Task: For heading Arial with bold.  font size for heading22,  'Change the font style of data to'Arial Narrow.  and font size to 14,  Change the alignment of both headline & data to Align middle.  In the sheet  Expense Tracking Toolbook
Action: Mouse moved to (117, 110)
Screenshot: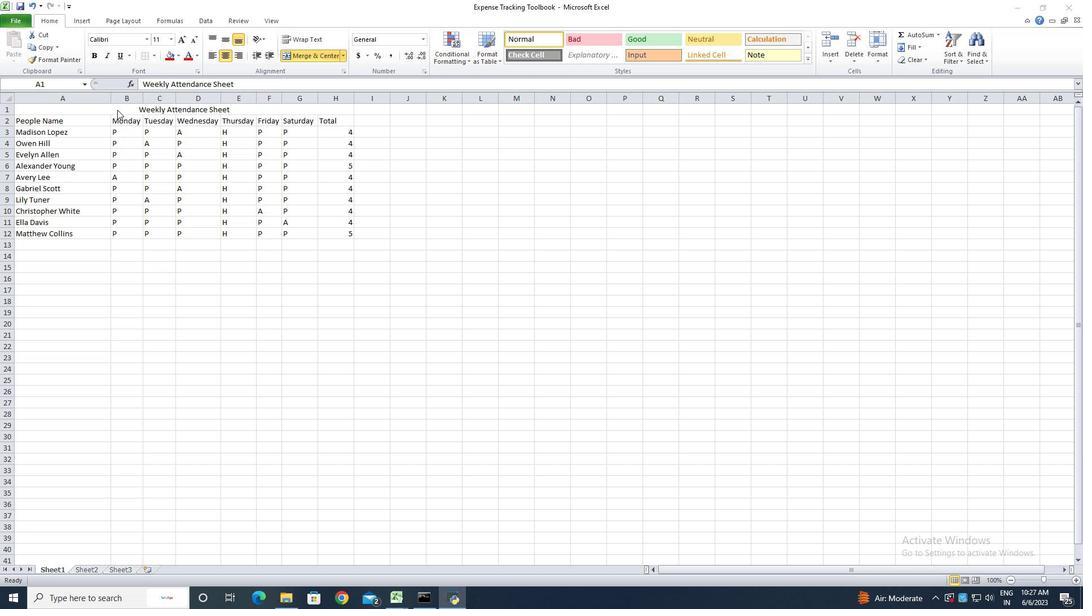 
Action: Mouse pressed left at (117, 110)
Screenshot: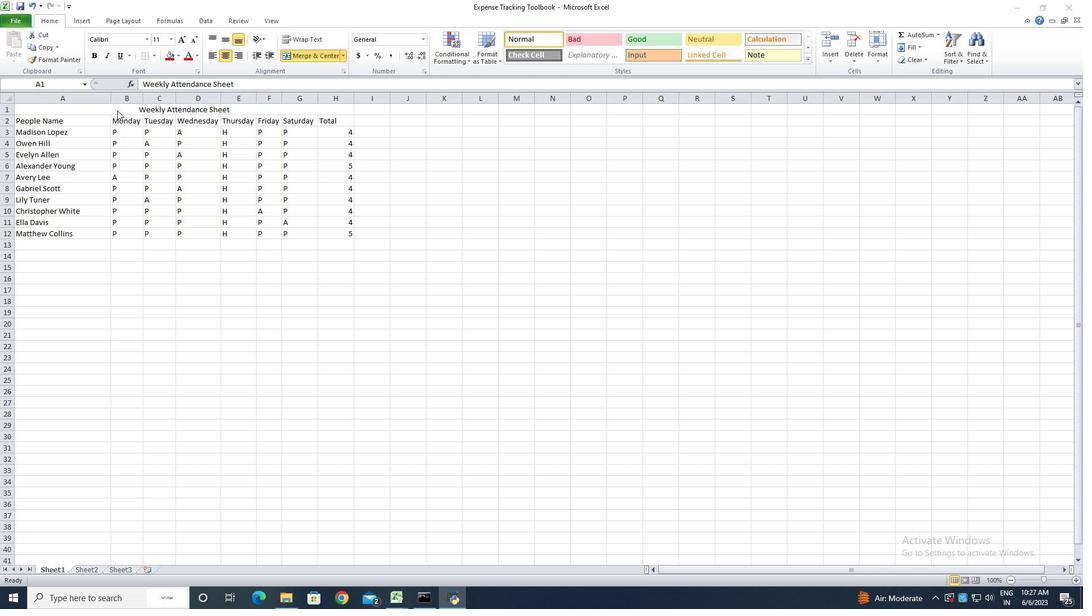 
Action: Mouse moved to (147, 36)
Screenshot: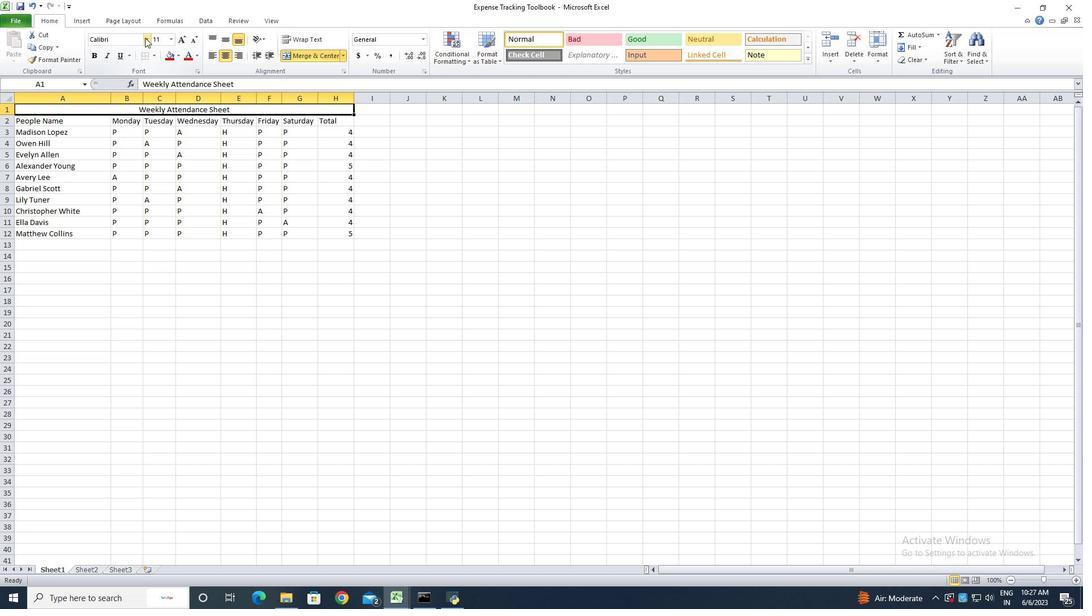 
Action: Mouse pressed left at (147, 36)
Screenshot: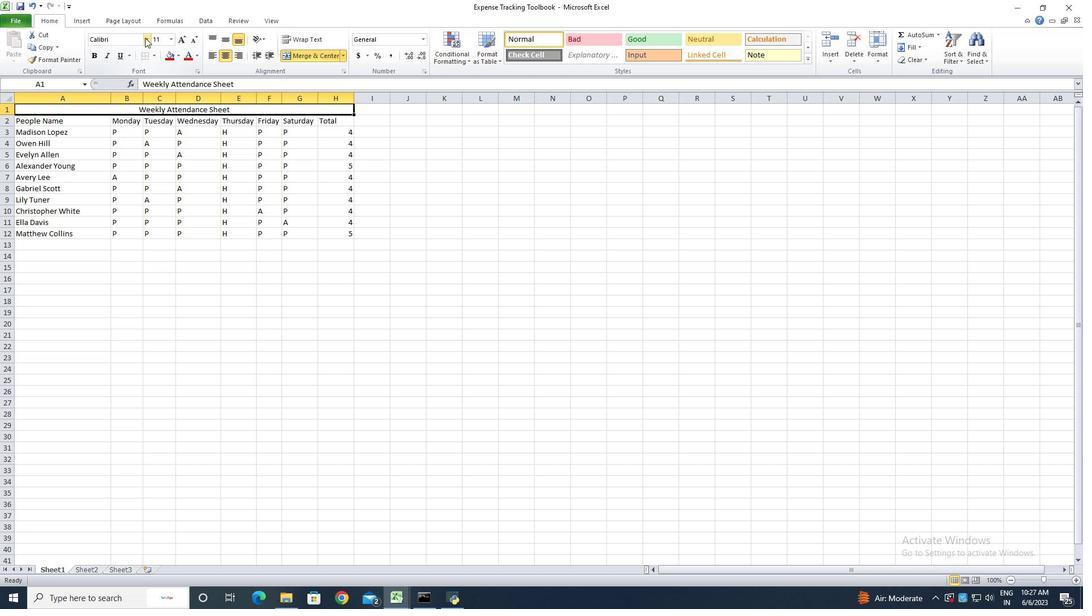 
Action: Mouse moved to (125, 128)
Screenshot: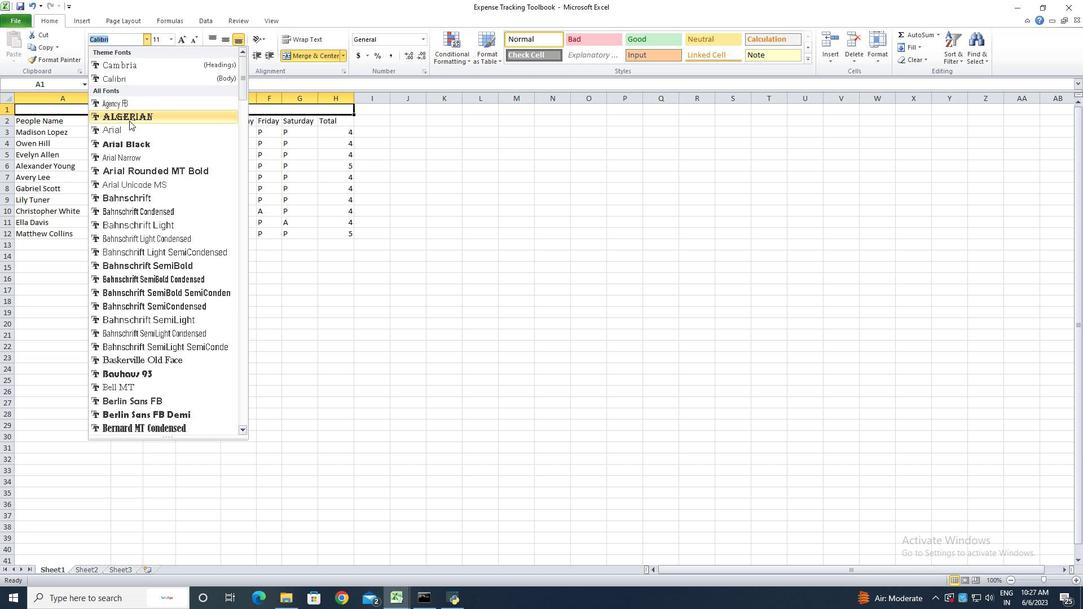 
Action: Mouse pressed left at (125, 128)
Screenshot: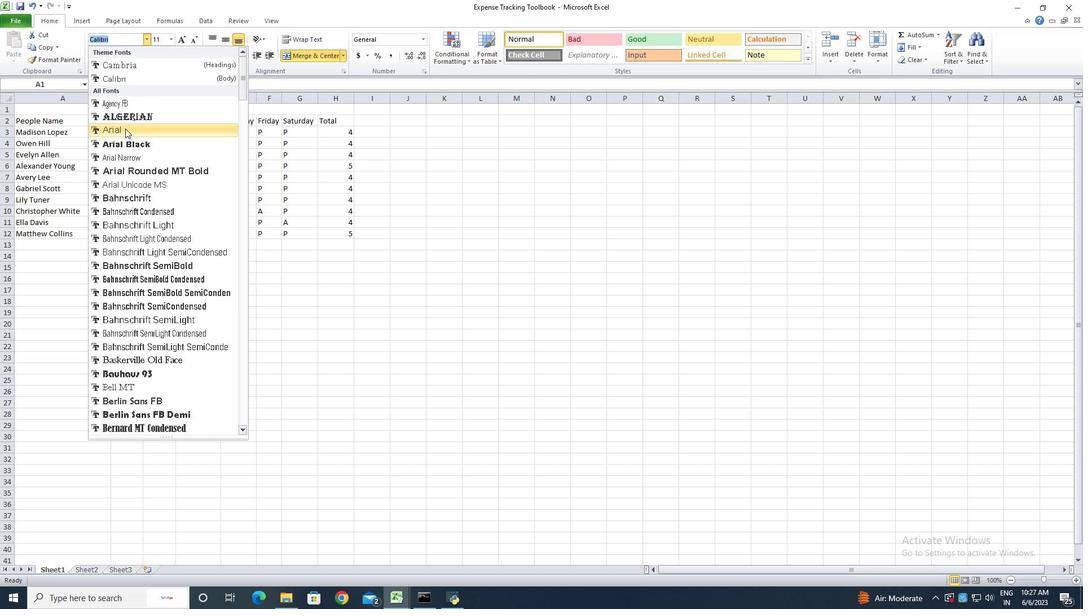 
Action: Mouse moved to (97, 57)
Screenshot: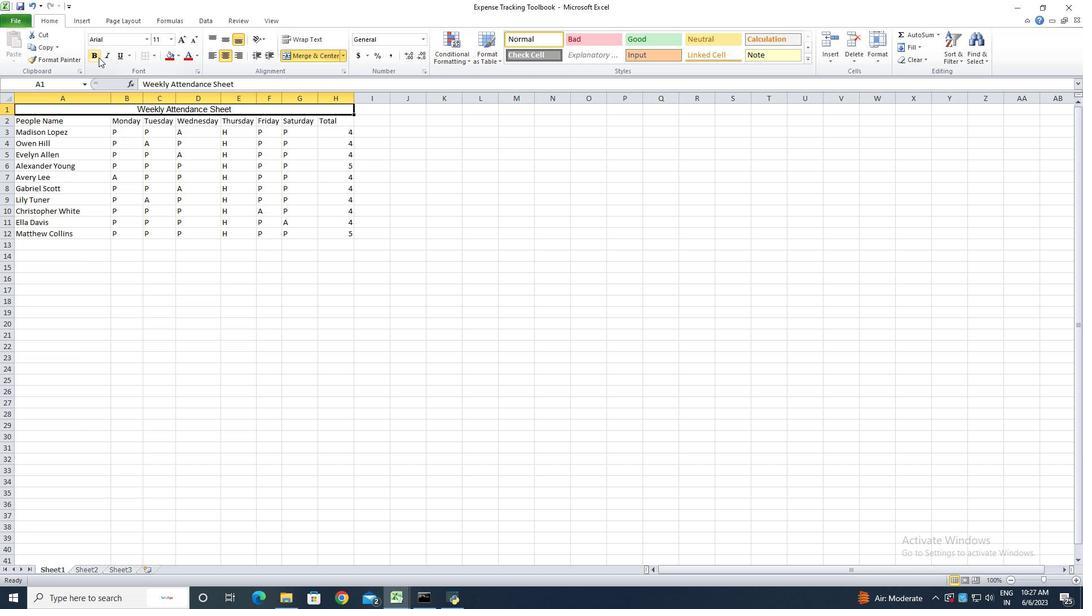 
Action: Mouse pressed left at (97, 57)
Screenshot: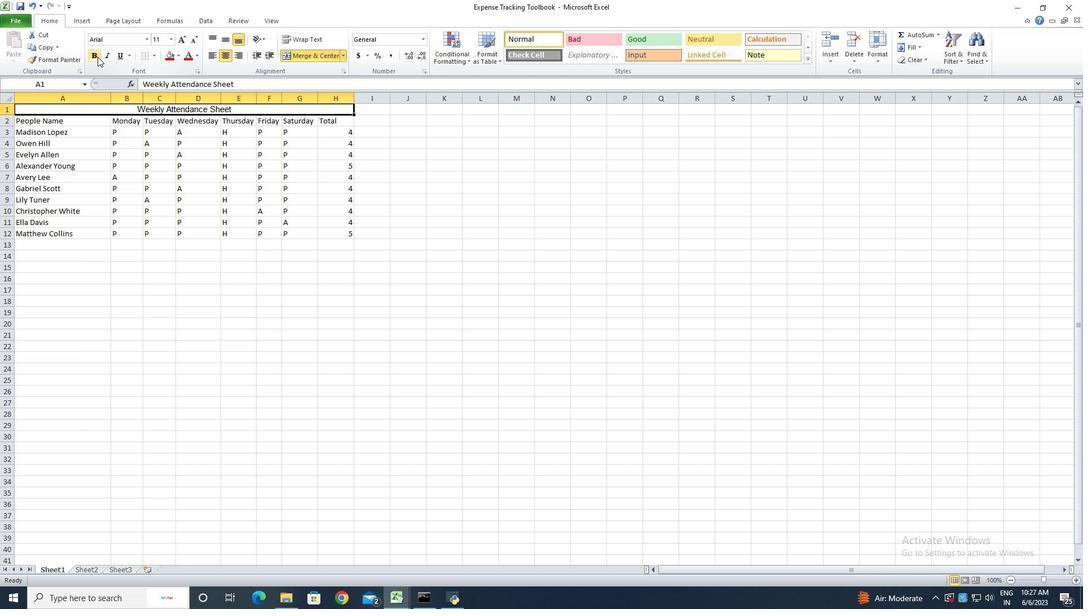 
Action: Mouse moved to (184, 37)
Screenshot: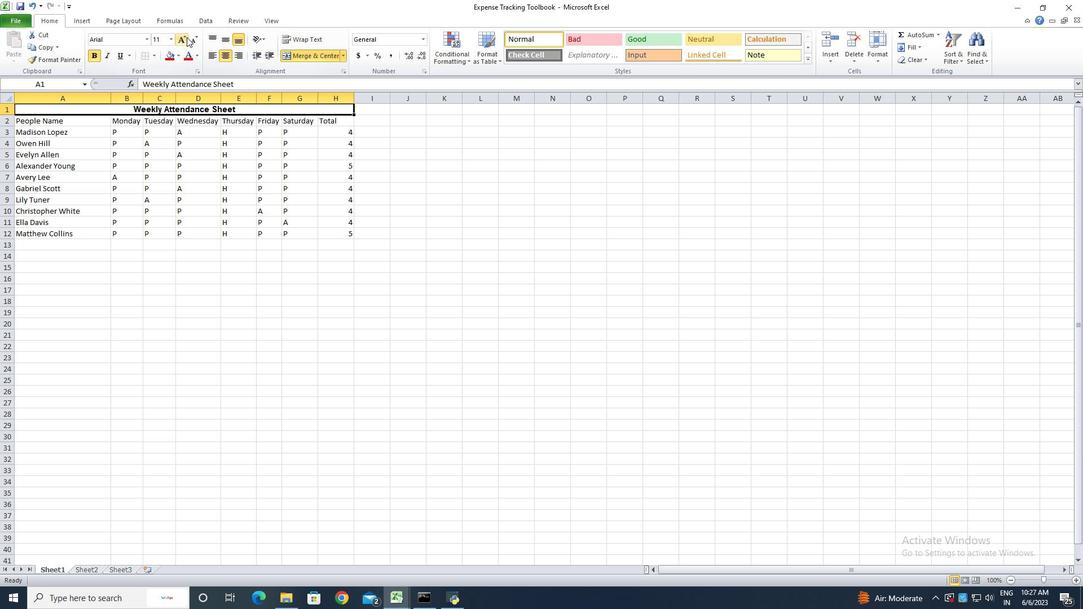 
Action: Mouse pressed left at (184, 37)
Screenshot: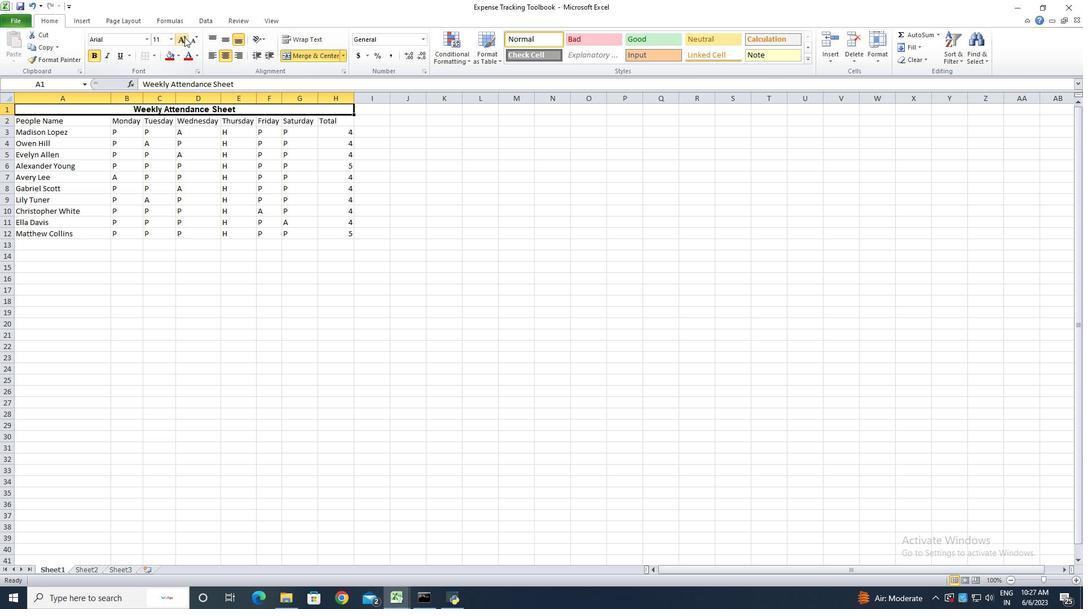 
Action: Mouse pressed left at (184, 37)
Screenshot: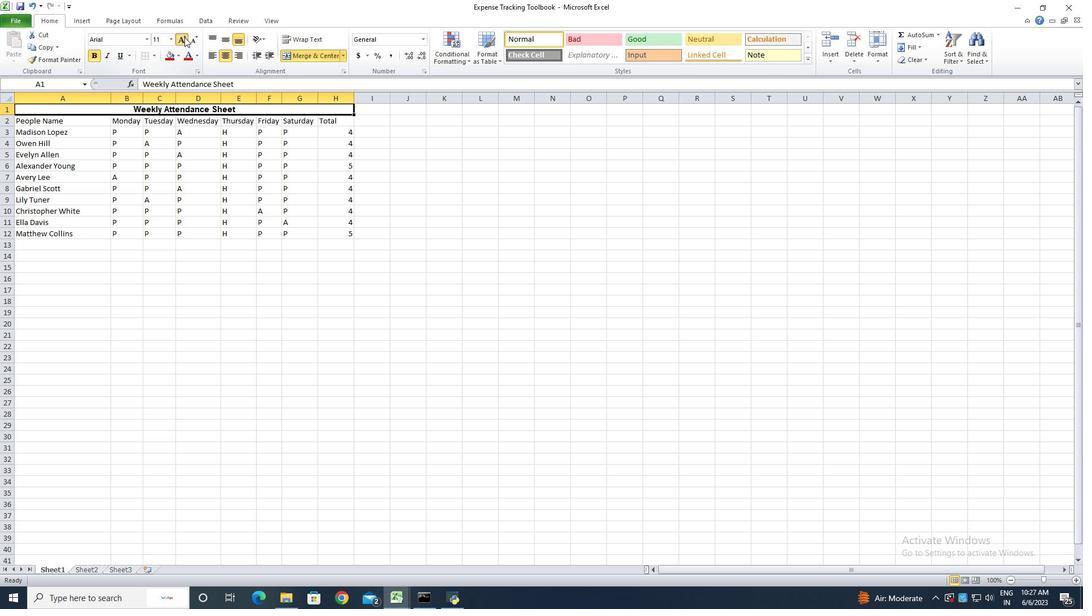 
Action: Mouse pressed left at (184, 37)
Screenshot: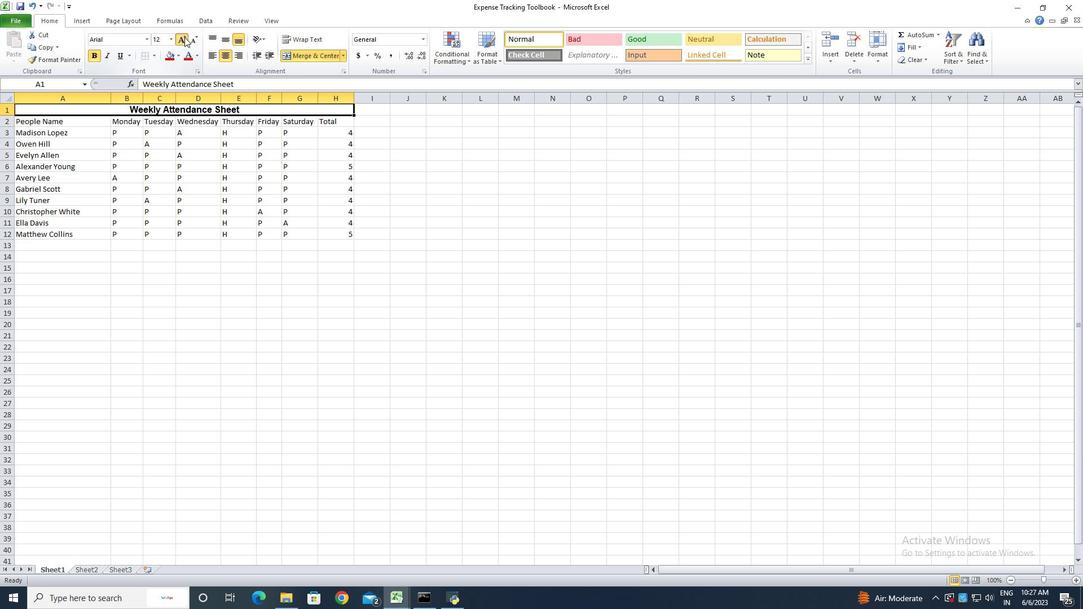 
Action: Mouse pressed left at (184, 37)
Screenshot: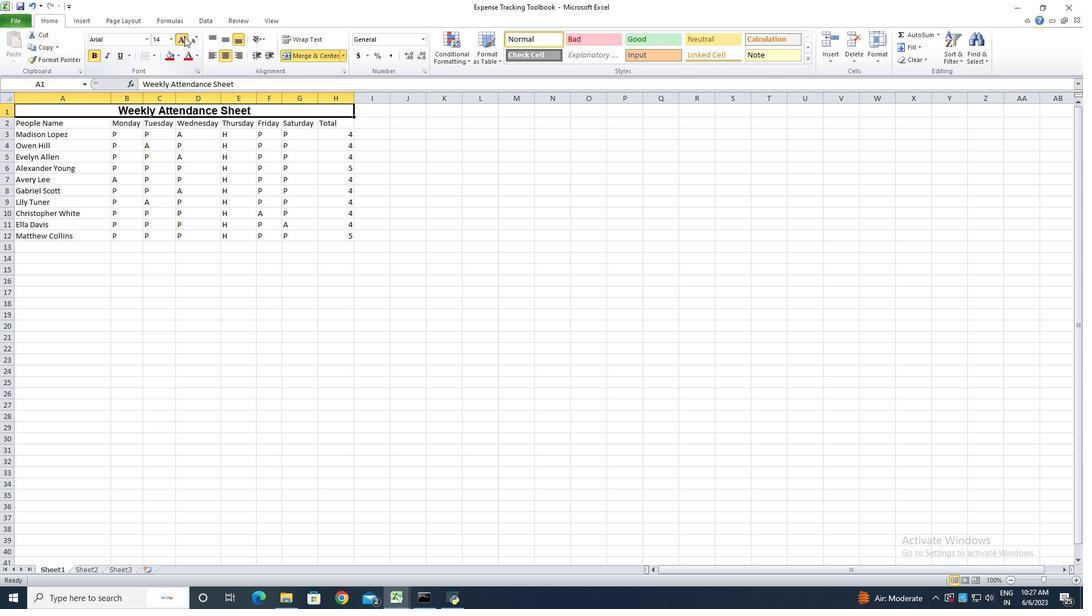 
Action: Mouse pressed left at (184, 37)
Screenshot: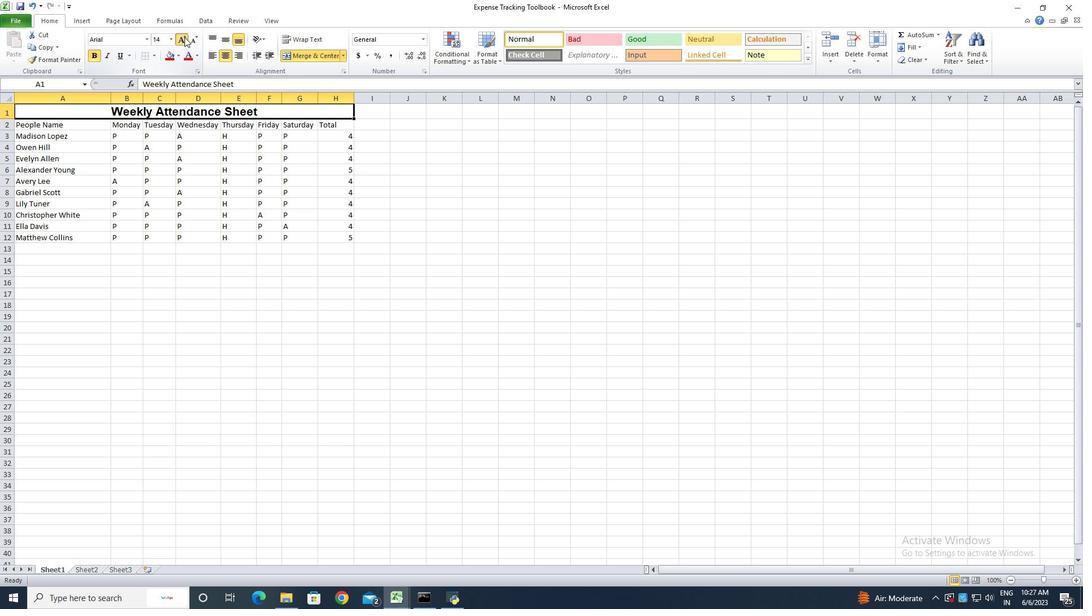 
Action: Mouse pressed left at (184, 37)
Screenshot: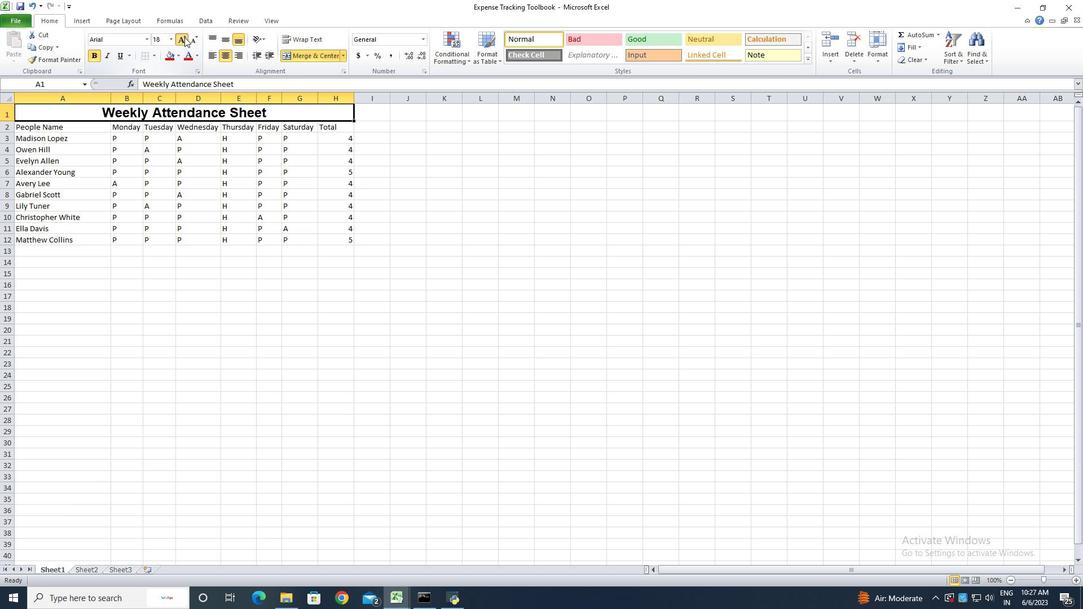 
Action: Mouse pressed left at (184, 37)
Screenshot: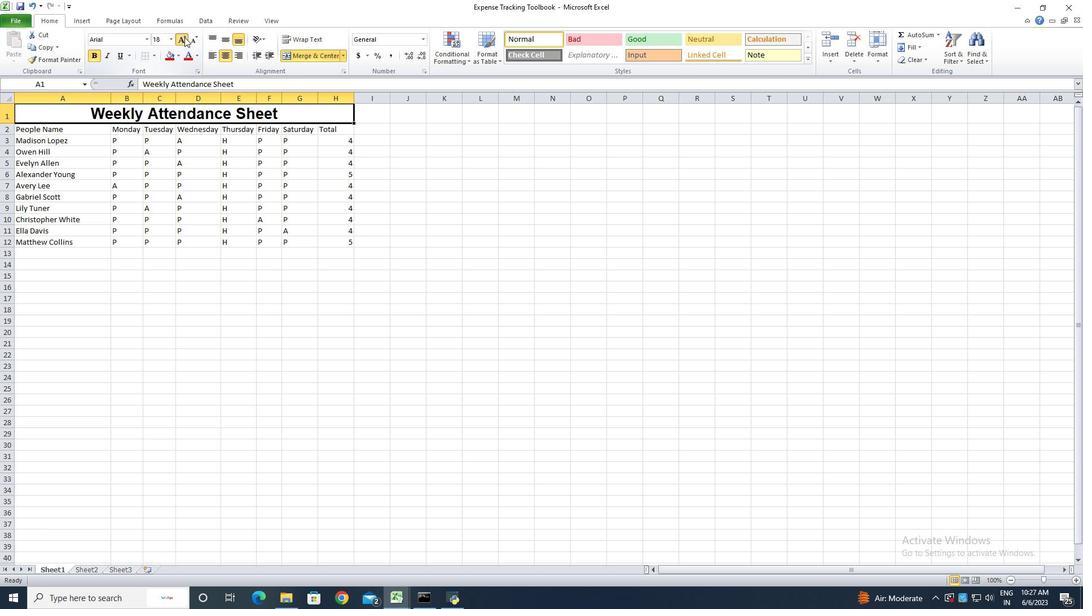 
Action: Mouse moved to (195, 39)
Screenshot: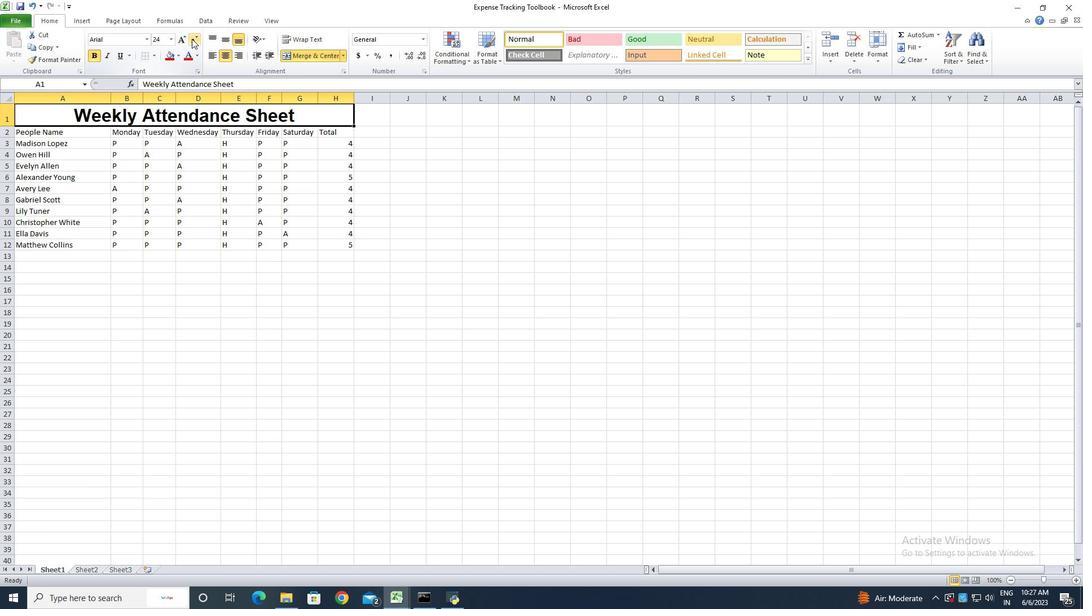 
Action: Mouse pressed left at (195, 39)
Screenshot: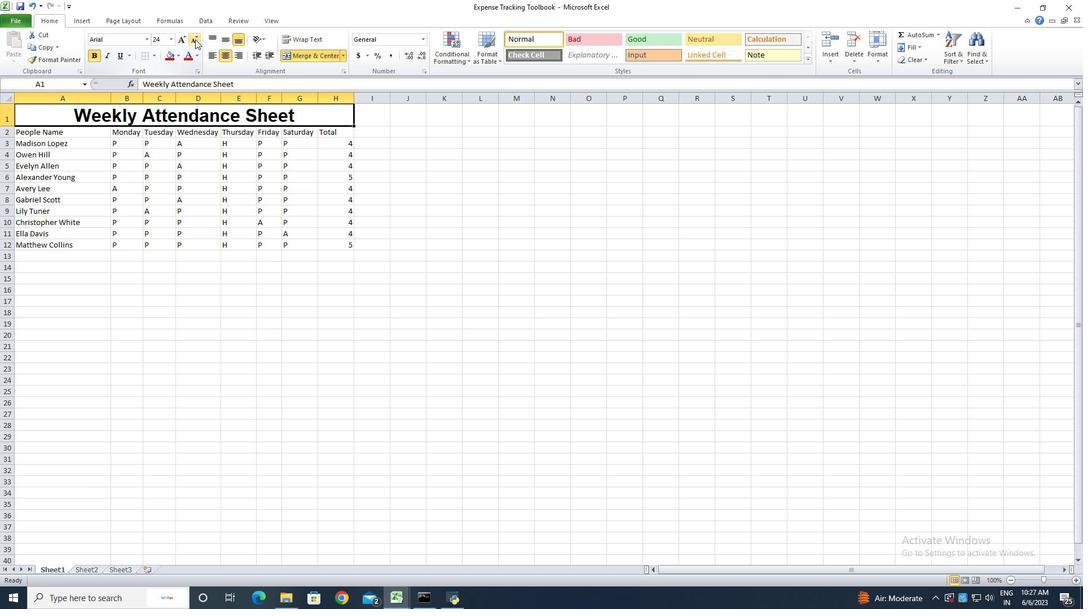 
Action: Mouse moved to (46, 129)
Screenshot: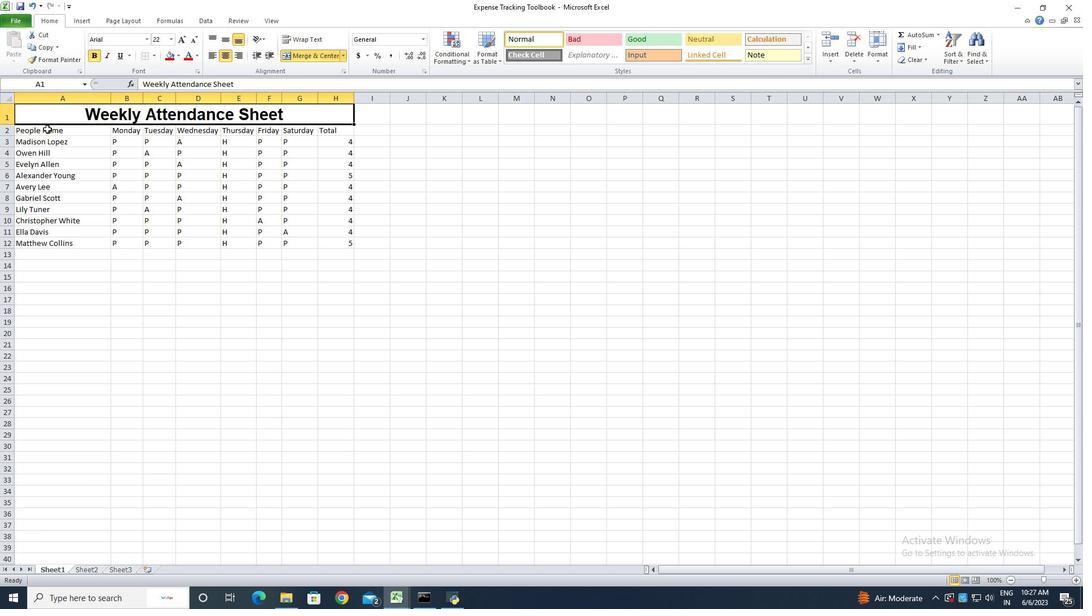 
Action: Mouse pressed left at (46, 129)
Screenshot: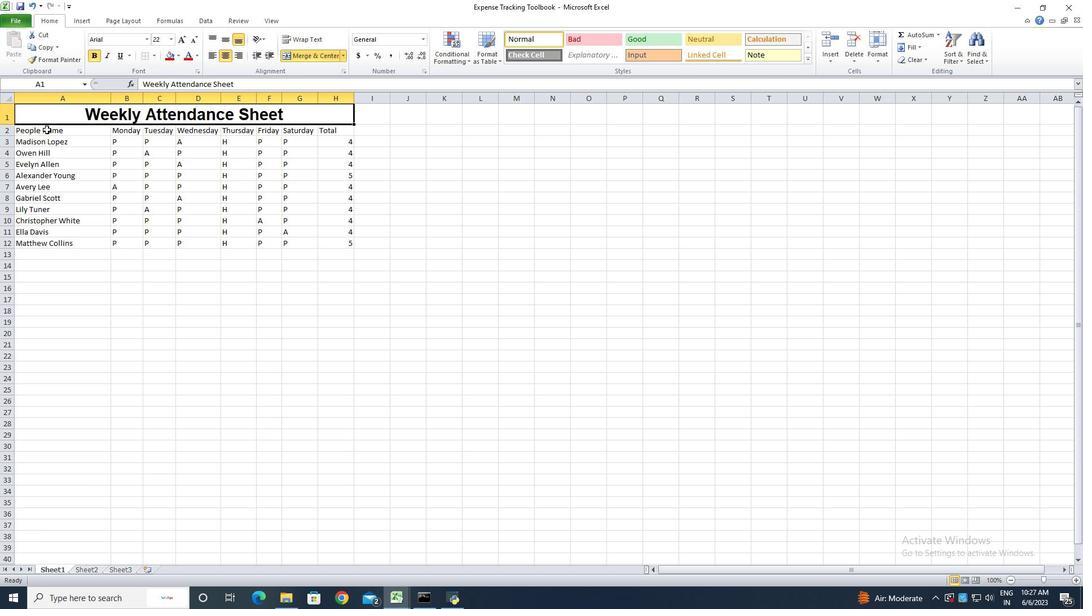 
Action: Mouse moved to (148, 41)
Screenshot: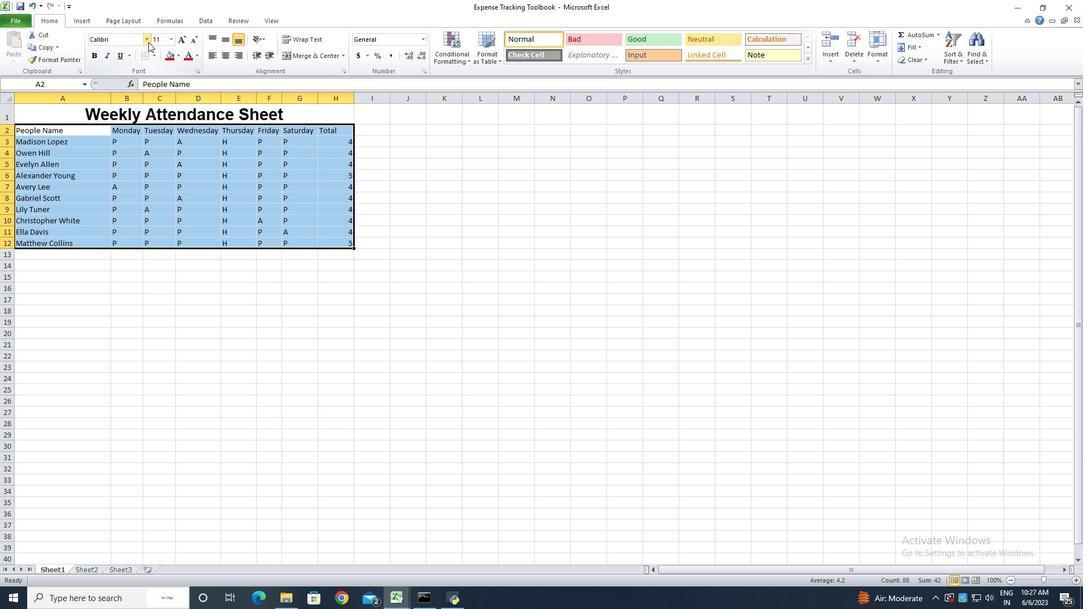 
Action: Mouse pressed left at (148, 41)
Screenshot: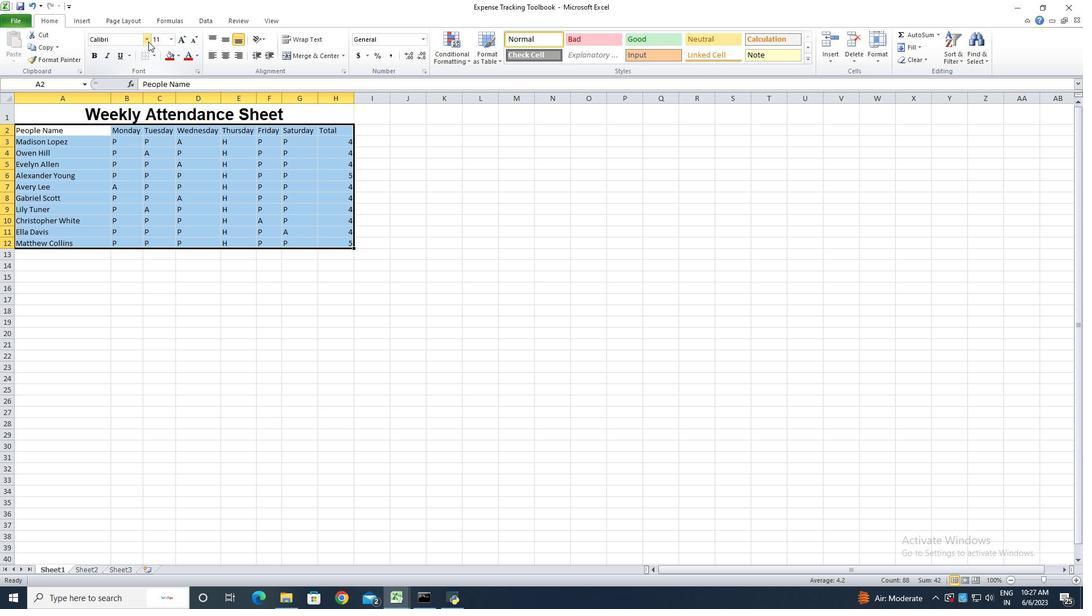 
Action: Mouse moved to (132, 156)
Screenshot: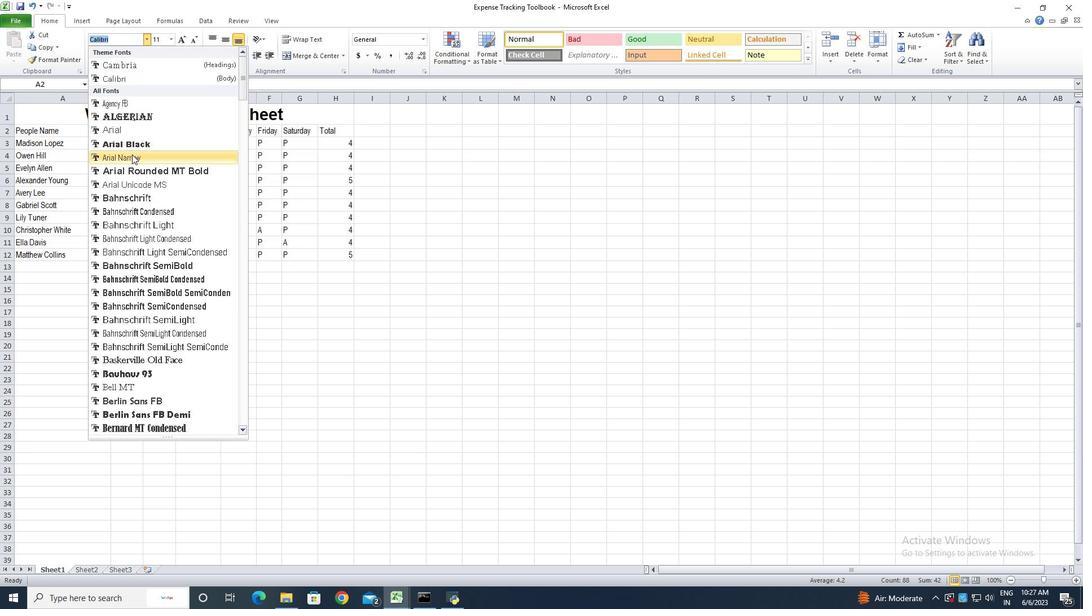 
Action: Mouse pressed left at (132, 156)
Screenshot: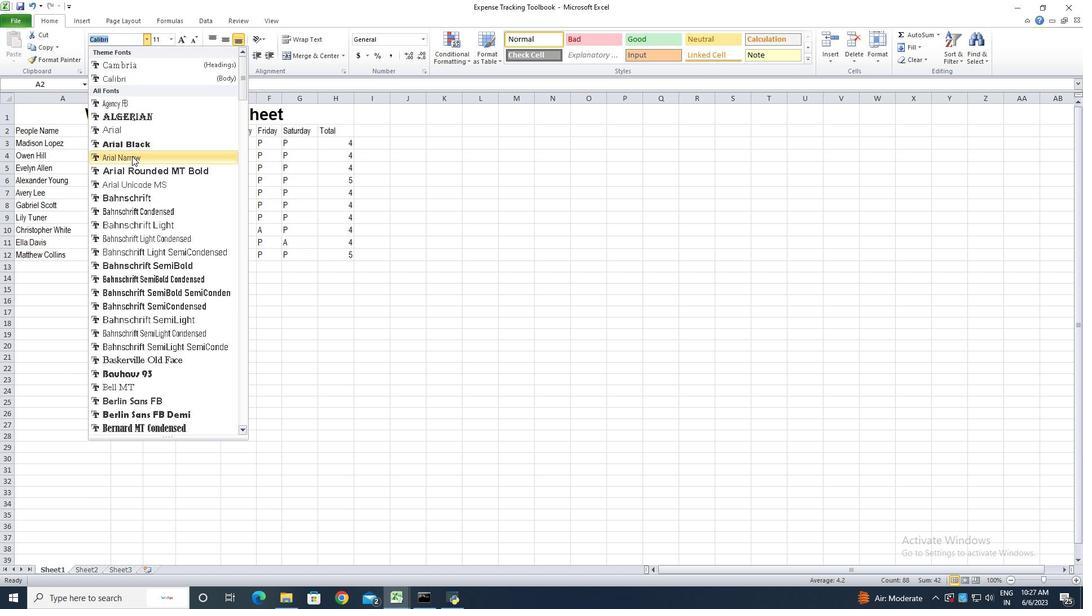 
Action: Mouse moved to (180, 40)
Screenshot: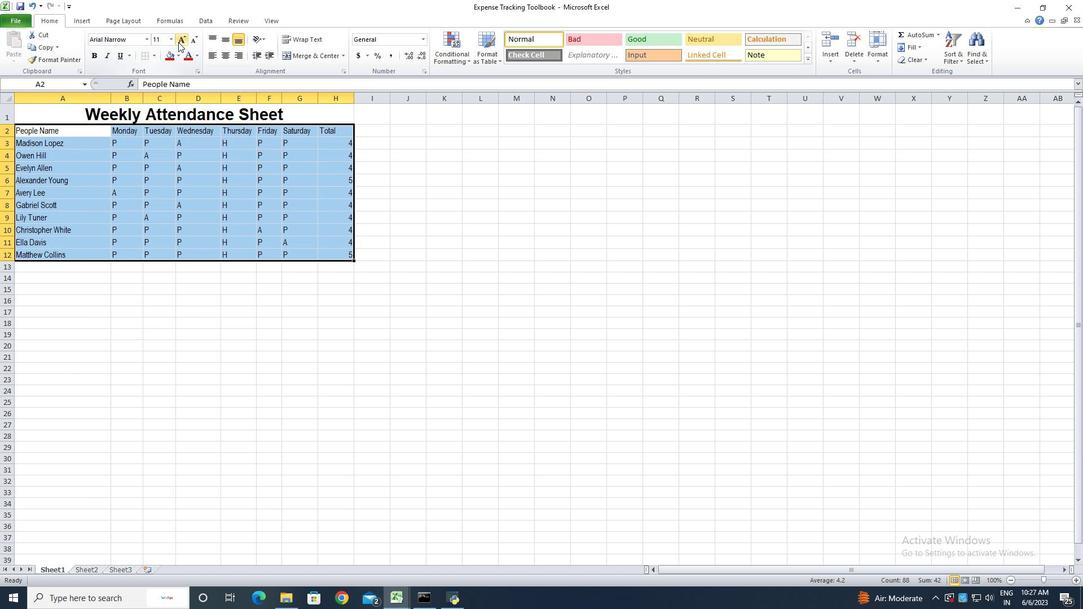 
Action: Mouse pressed left at (180, 40)
Screenshot: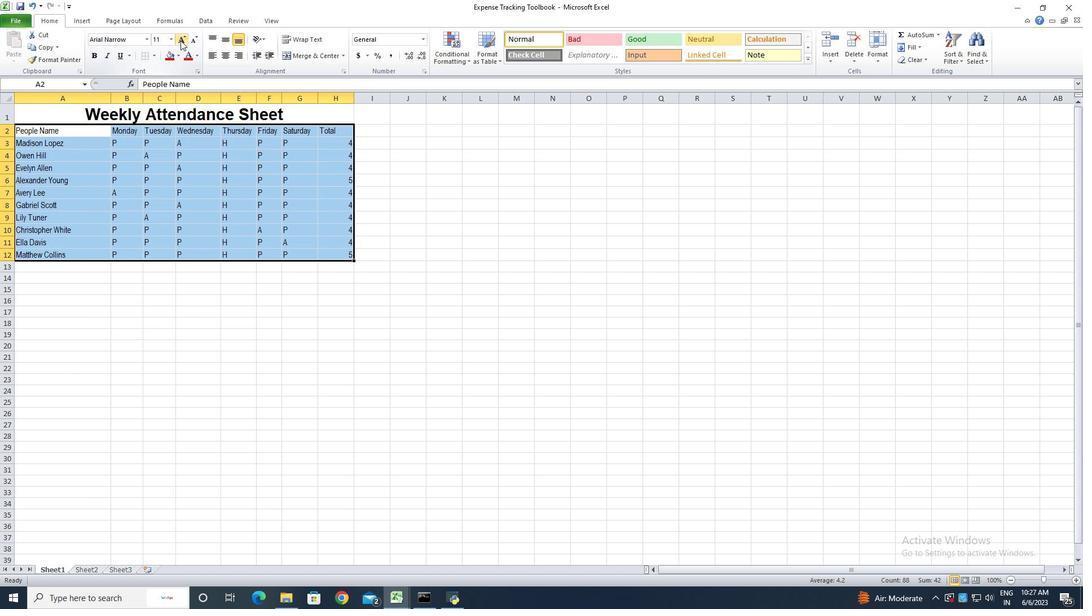 
Action: Mouse pressed left at (180, 40)
Screenshot: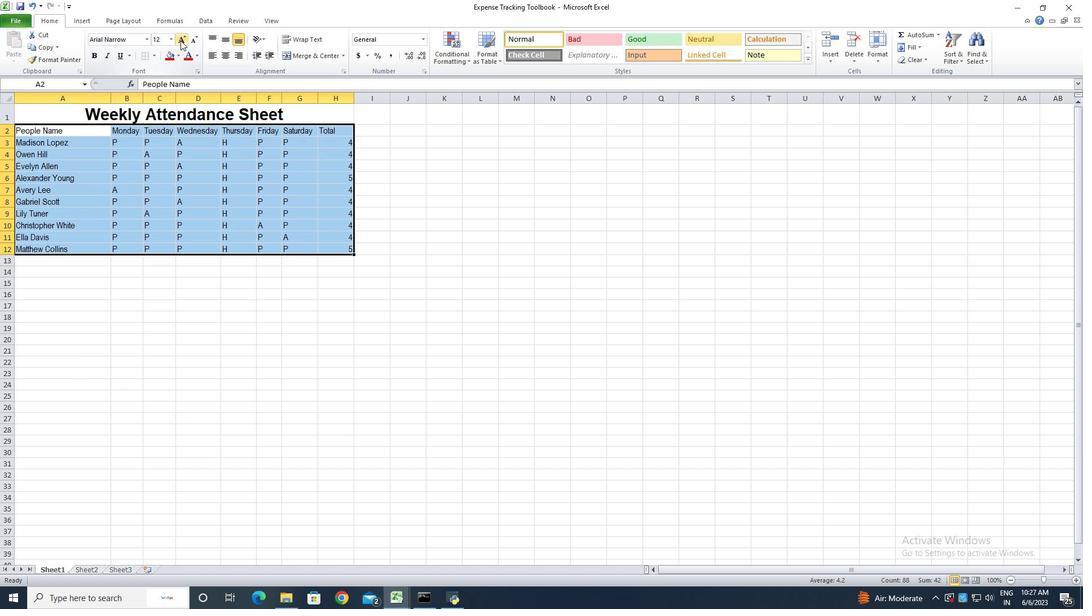 
Action: Mouse moved to (147, 366)
Screenshot: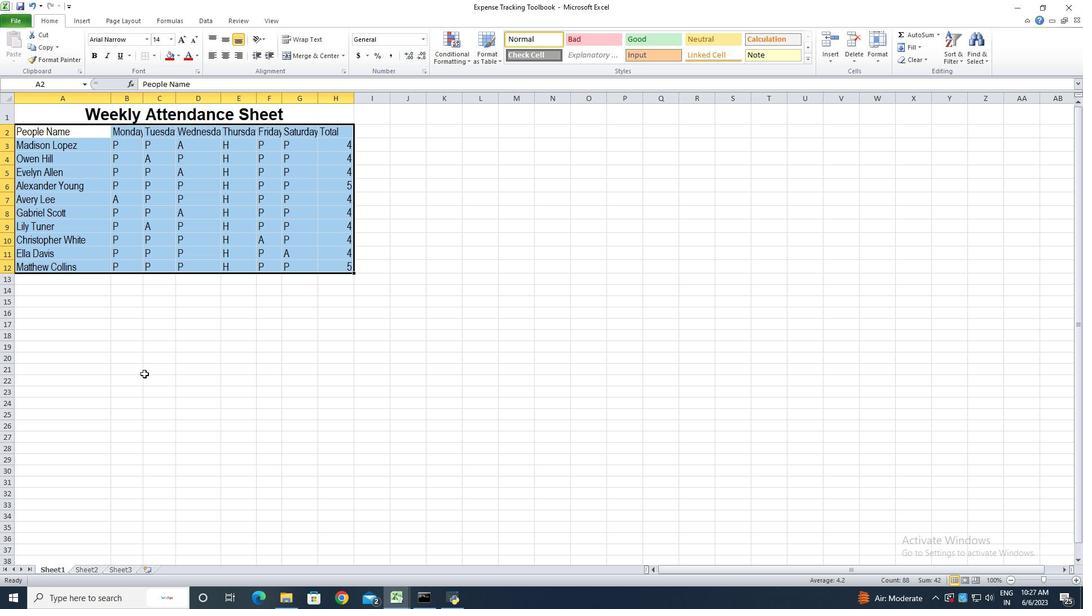 
Action: Mouse pressed left at (147, 366)
Screenshot: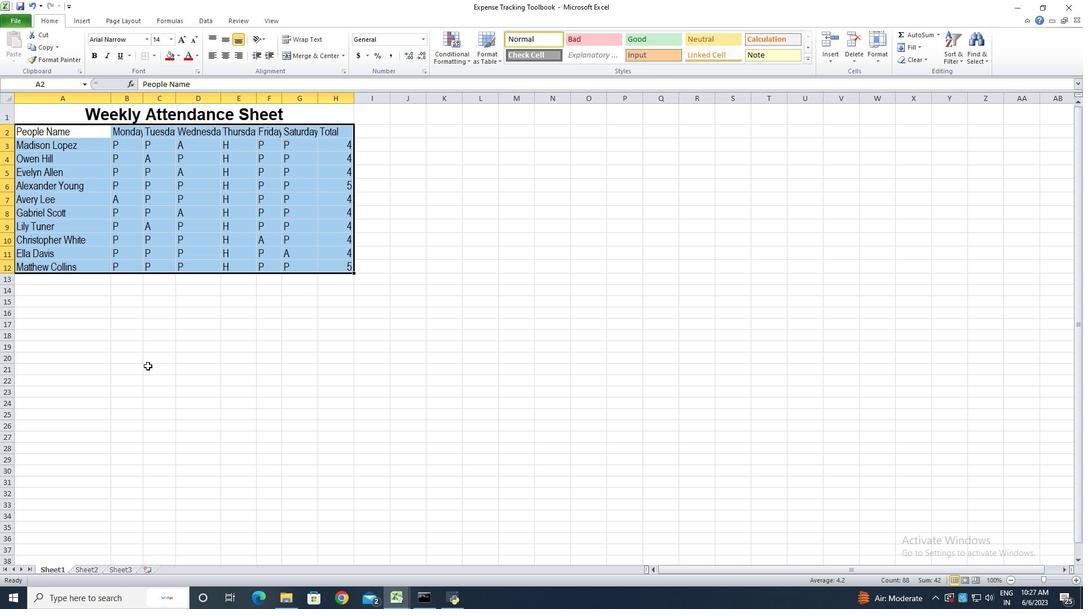 
Action: Mouse moved to (111, 101)
Screenshot: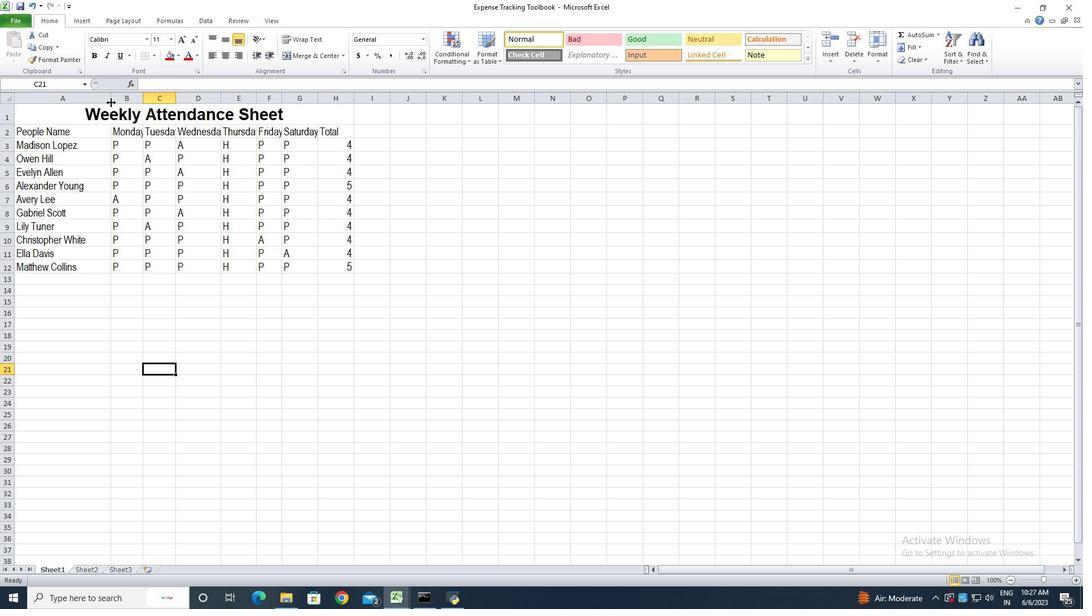 
Action: Mouse pressed left at (111, 101)
Screenshot: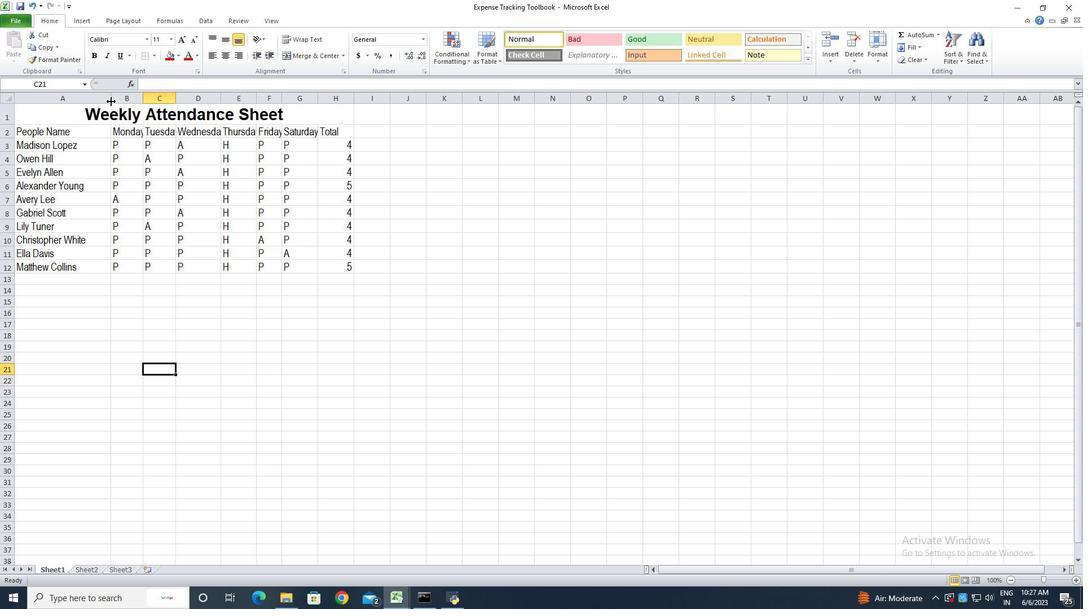 
Action: Mouse pressed left at (111, 101)
Screenshot: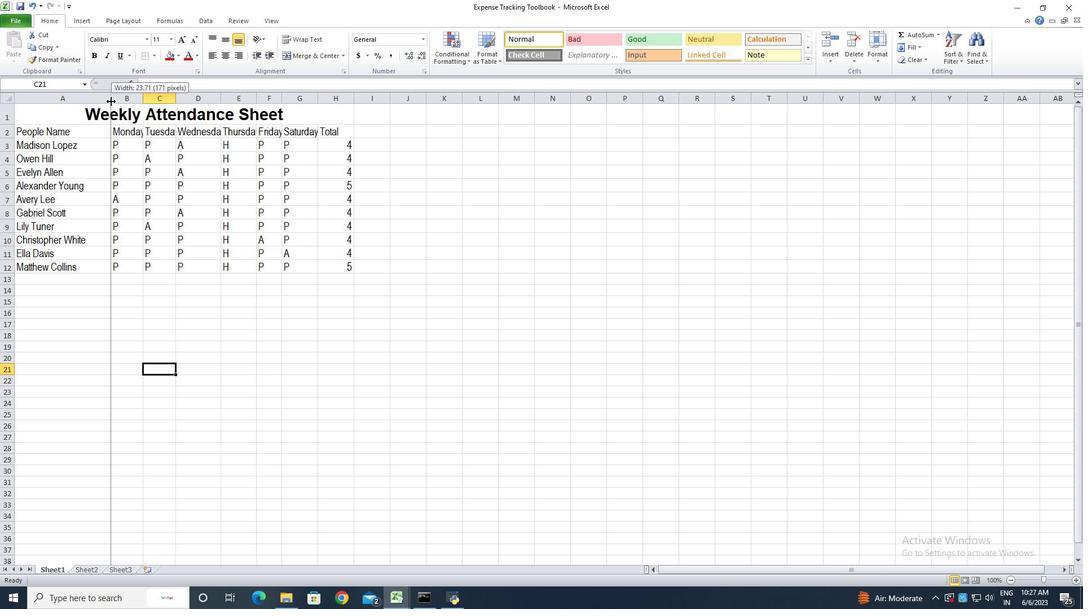 
Action: Mouse moved to (123, 99)
Screenshot: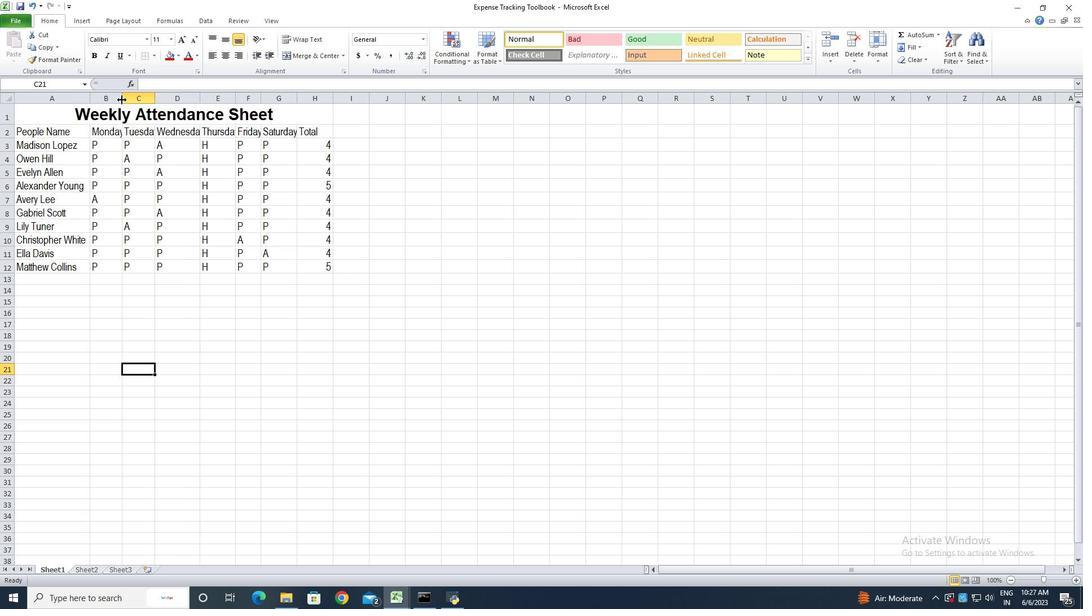
Action: Mouse pressed left at (123, 99)
Screenshot: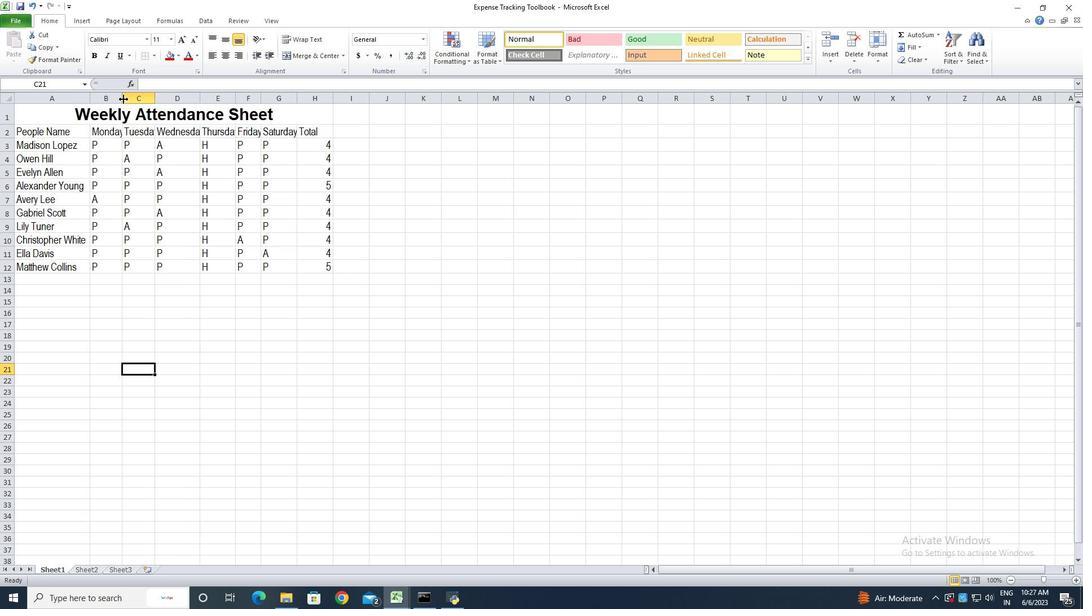 
Action: Mouse pressed left at (123, 99)
Screenshot: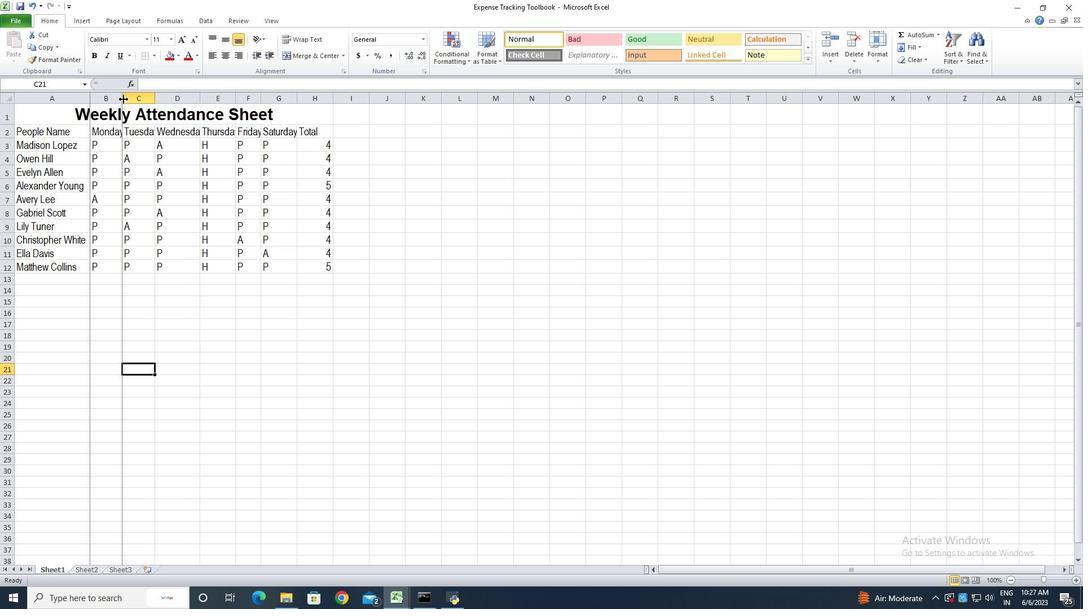 
Action: Mouse moved to (162, 102)
Screenshot: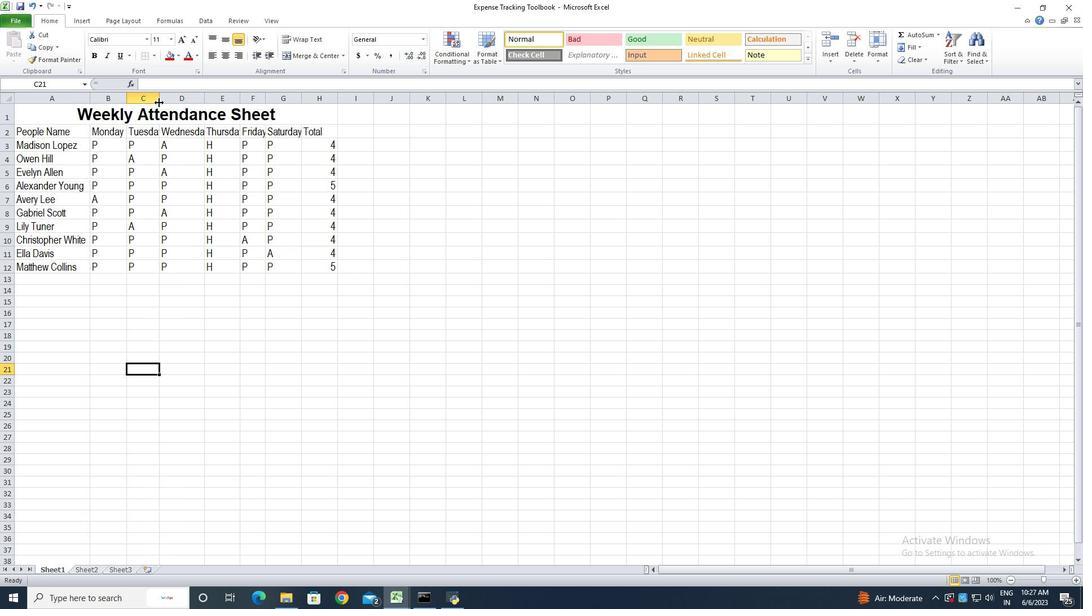 
Action: Mouse pressed left at (162, 102)
Screenshot: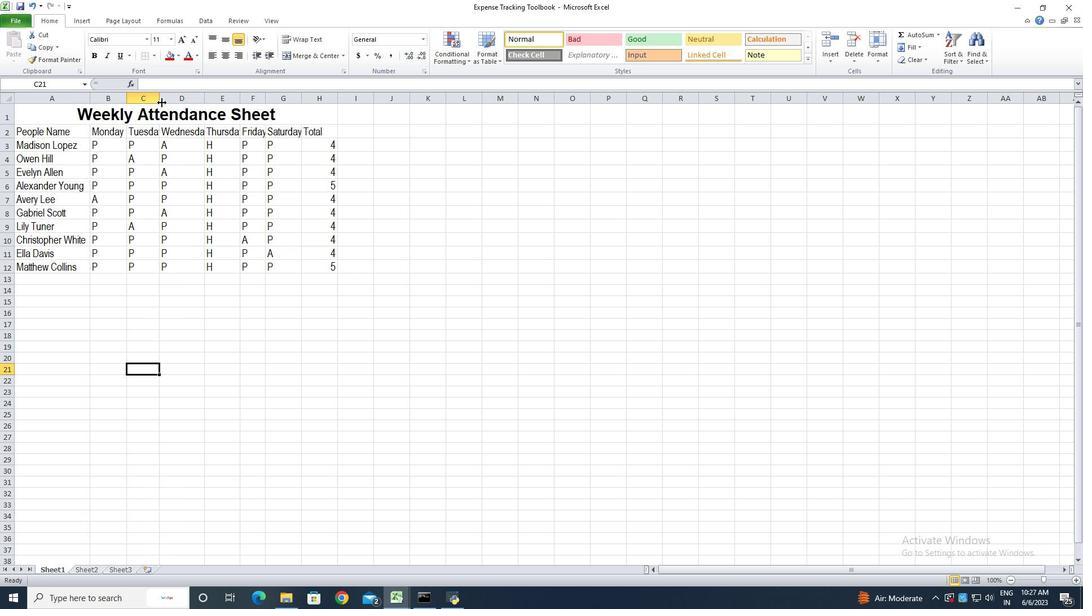 
Action: Mouse pressed left at (162, 102)
Screenshot: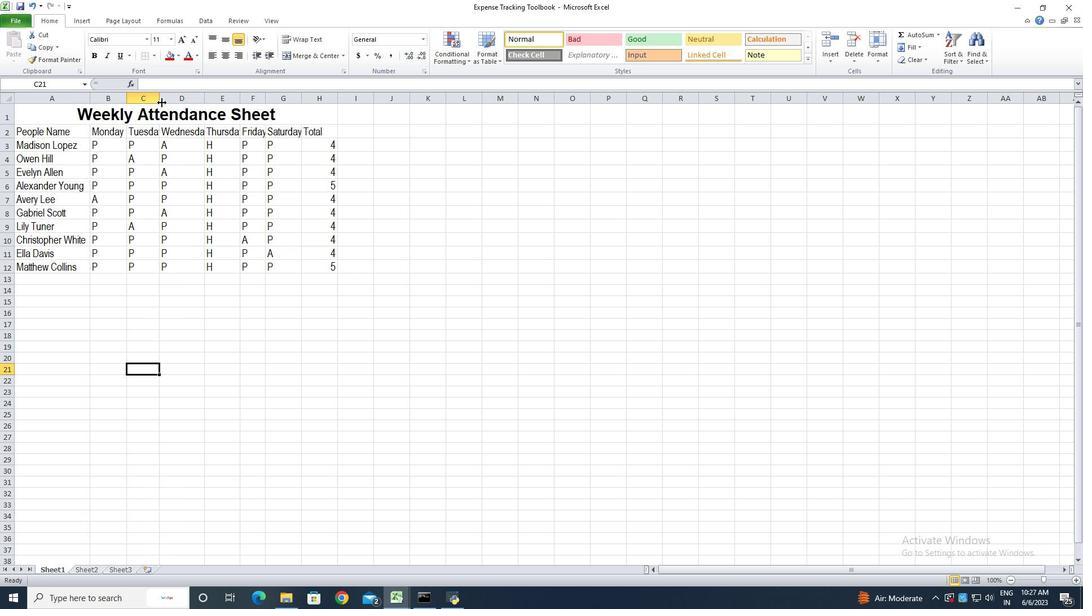 
Action: Mouse moved to (211, 101)
Screenshot: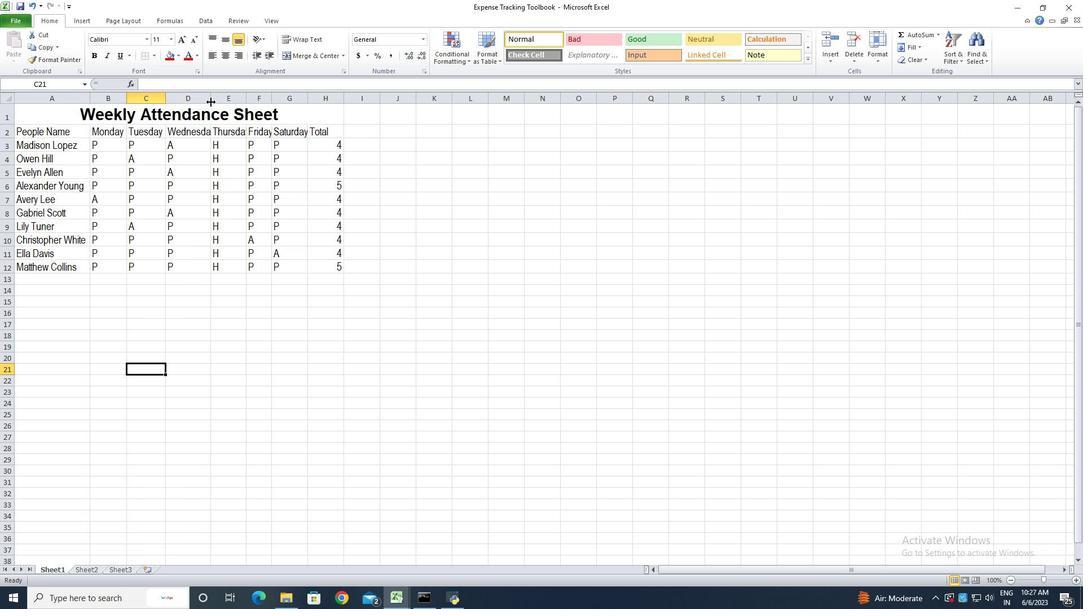 
Action: Mouse pressed left at (211, 101)
Screenshot: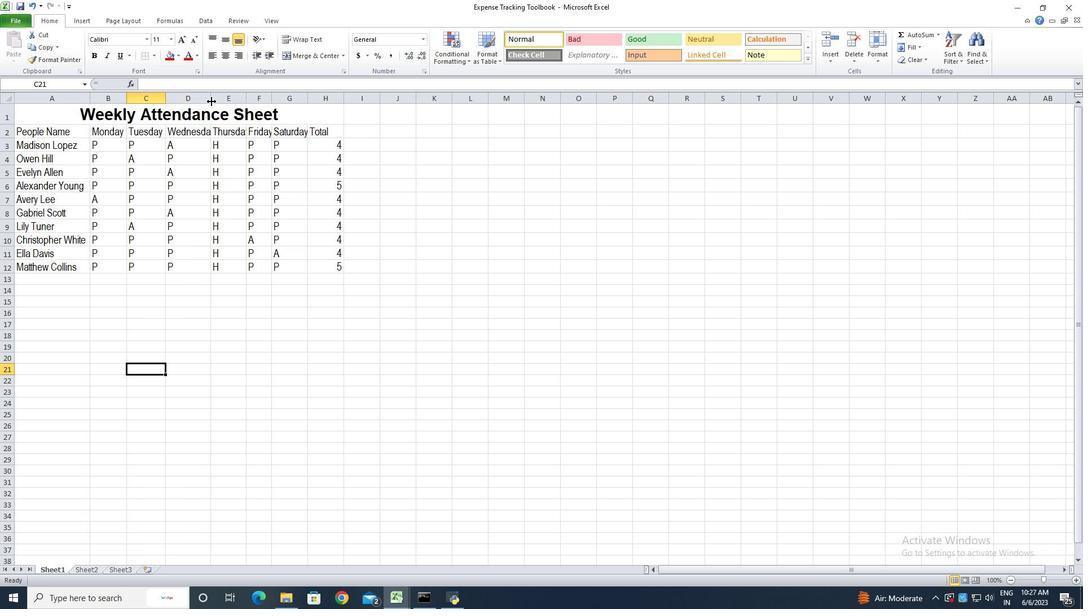 
Action: Mouse pressed left at (211, 101)
Screenshot: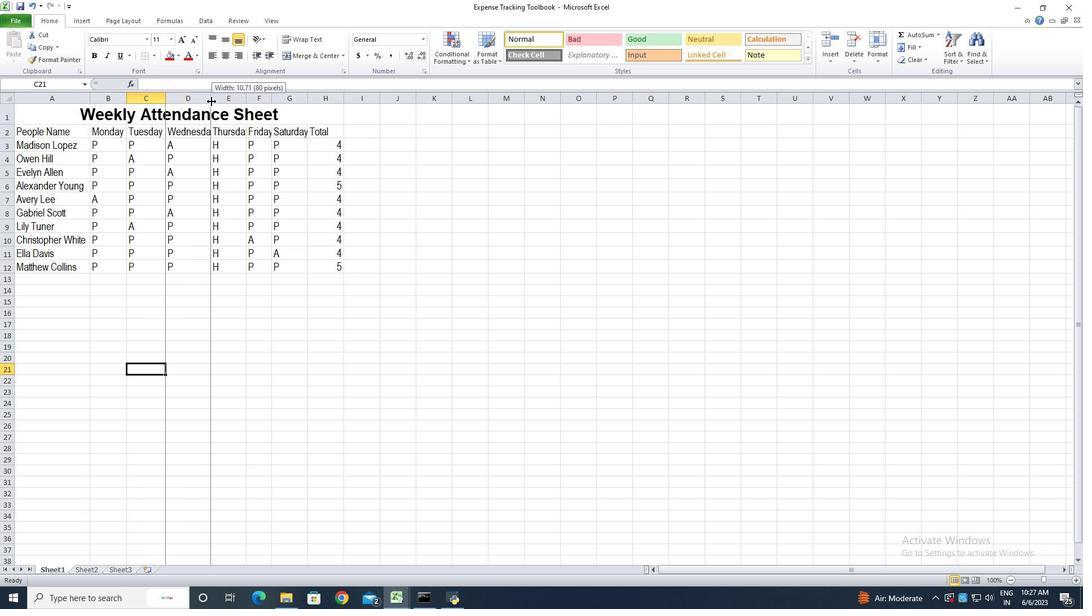 
Action: Mouse moved to (255, 99)
Screenshot: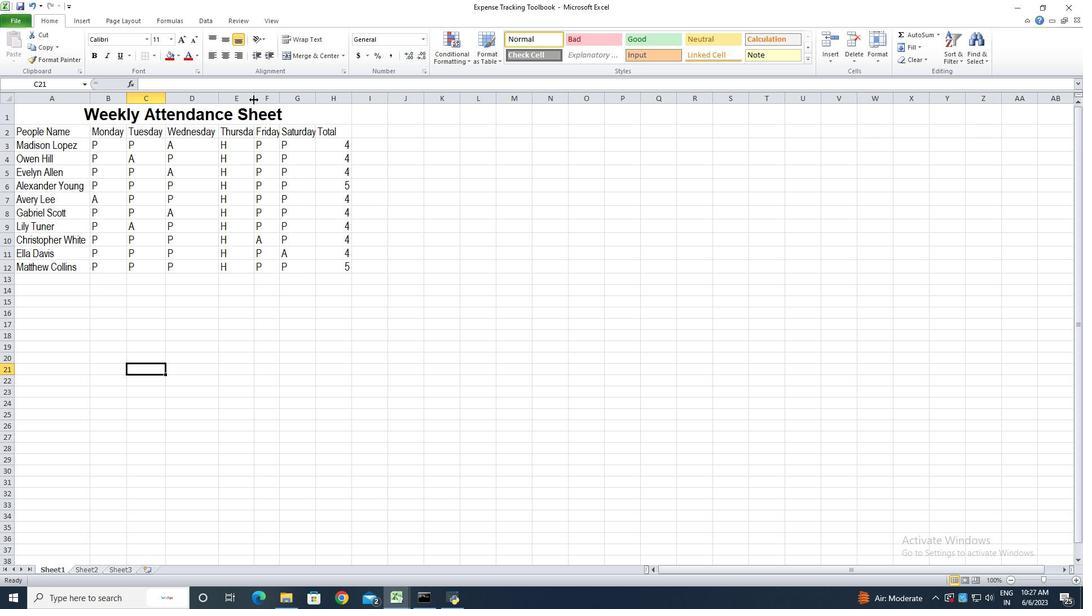 
Action: Mouse pressed left at (255, 99)
Screenshot: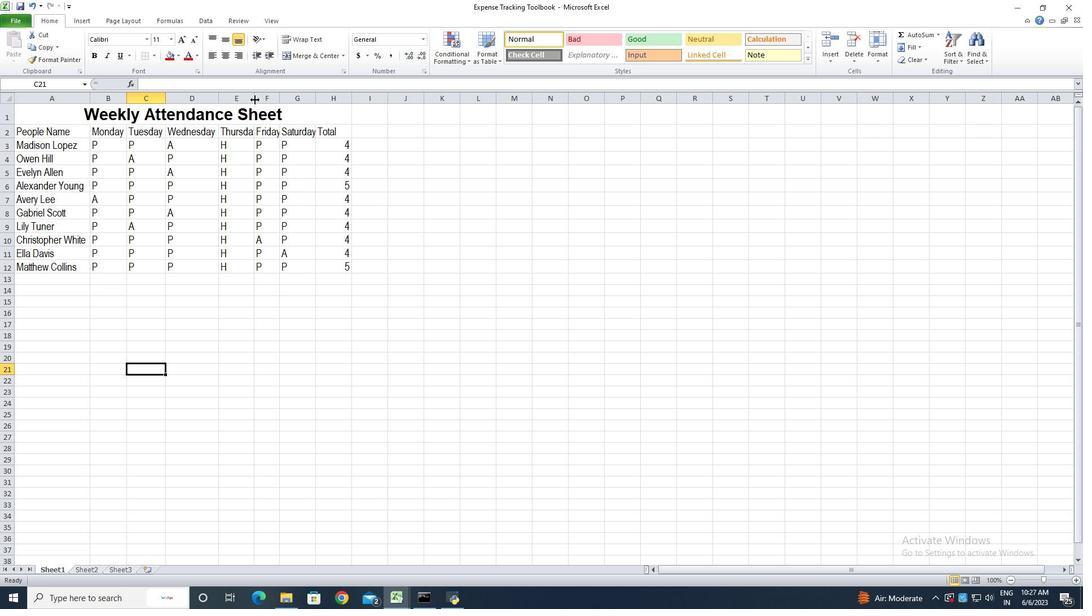
Action: Mouse pressed left at (255, 99)
Screenshot: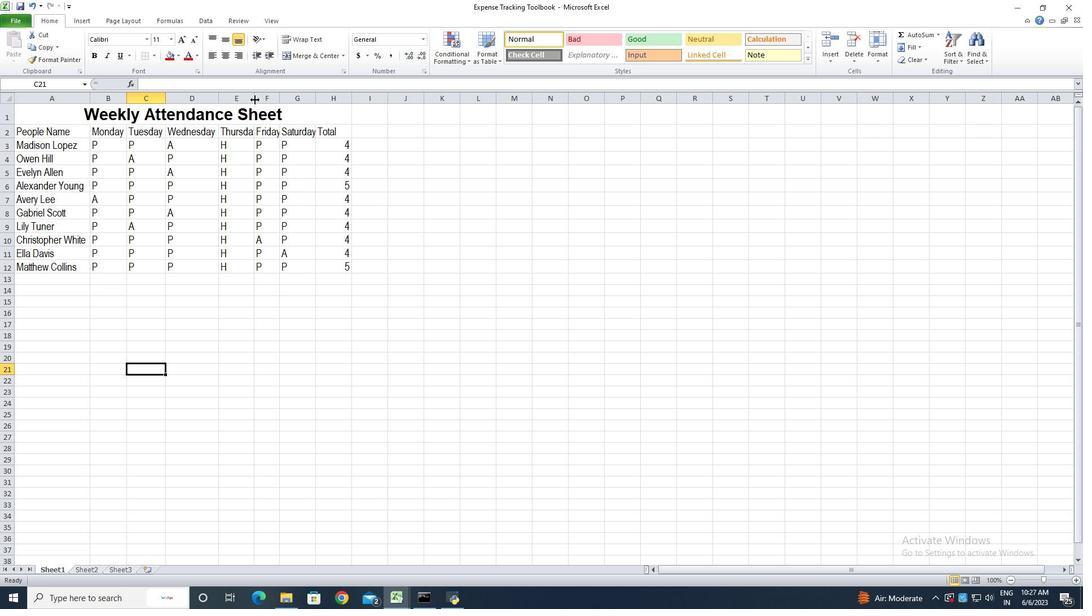 
Action: Mouse moved to (286, 98)
Screenshot: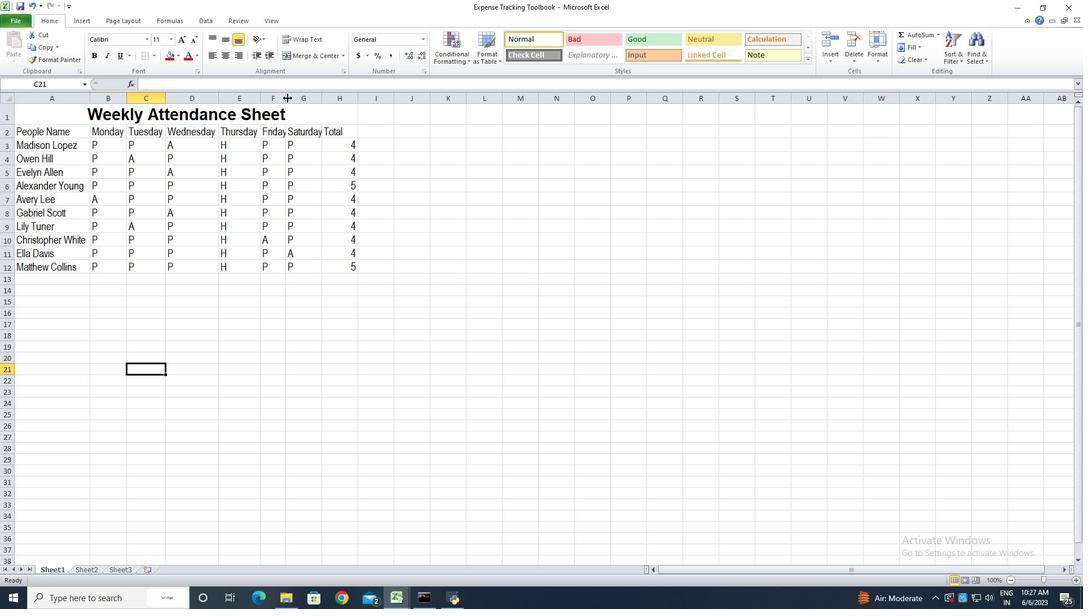 
Action: Mouse pressed left at (286, 98)
Screenshot: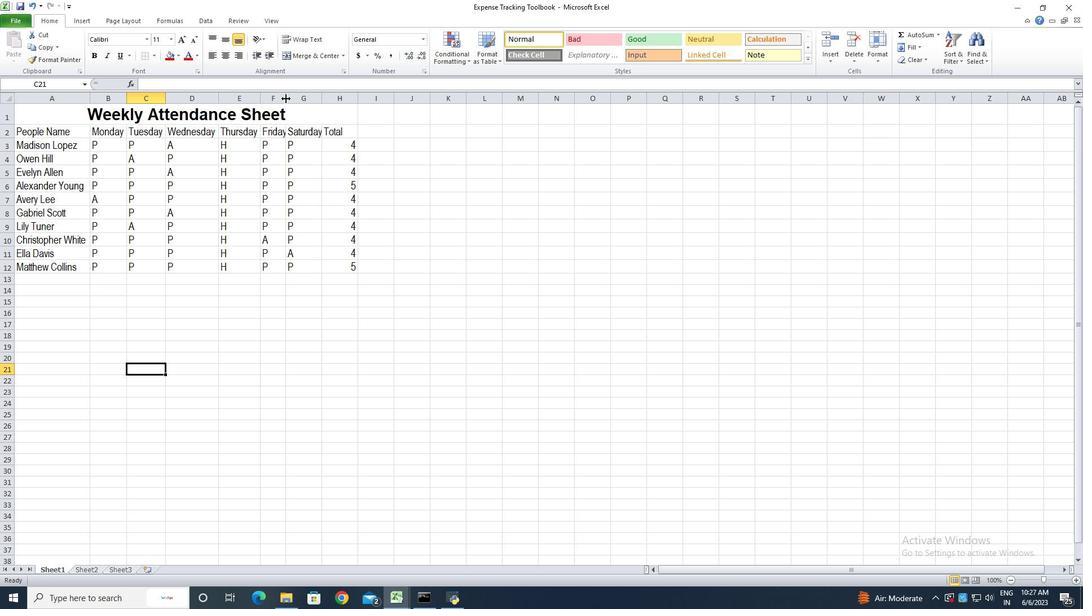 
Action: Mouse pressed left at (286, 98)
Screenshot: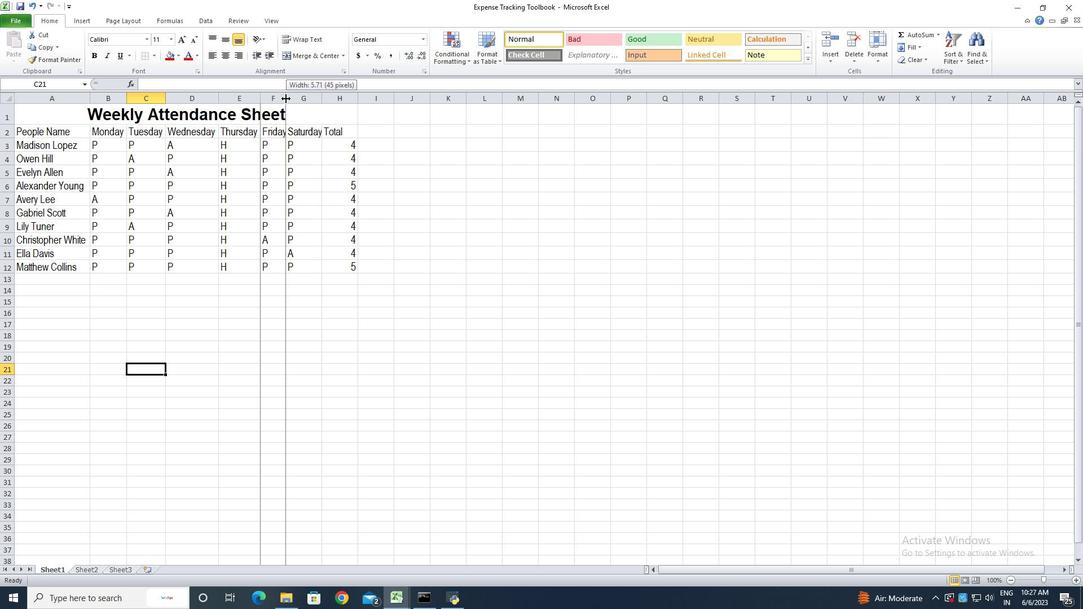 
Action: Mouse moved to (326, 100)
Screenshot: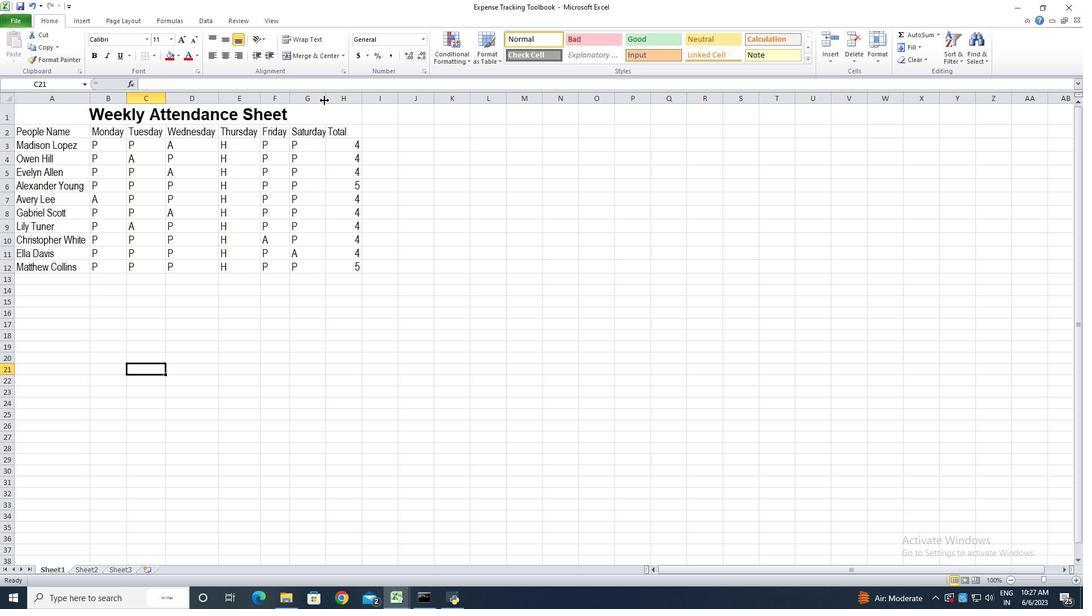 
Action: Mouse pressed left at (326, 100)
Screenshot: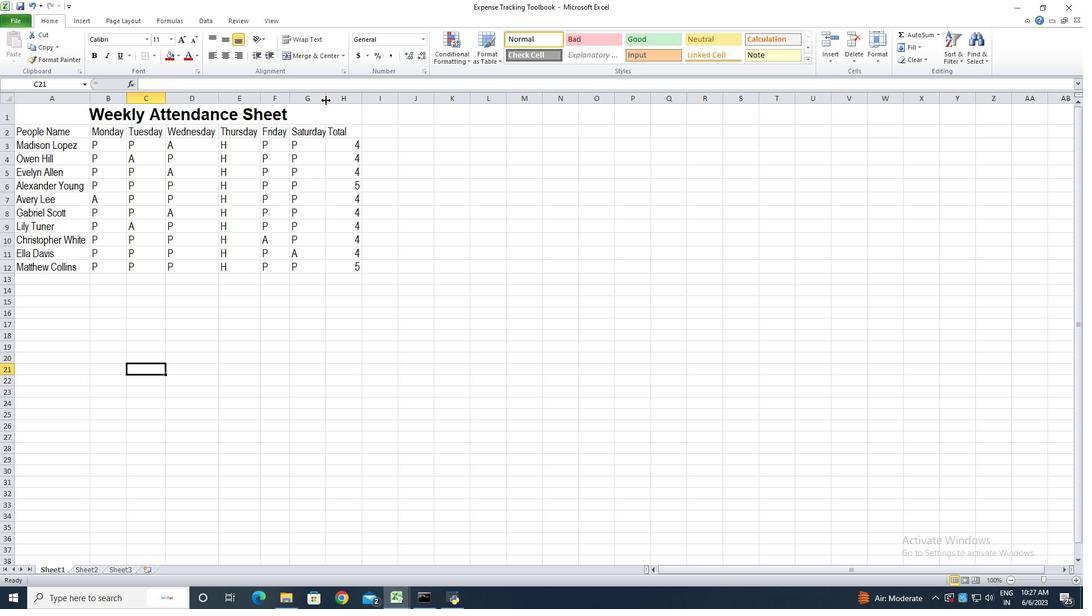 
Action: Mouse pressed left at (326, 100)
Screenshot: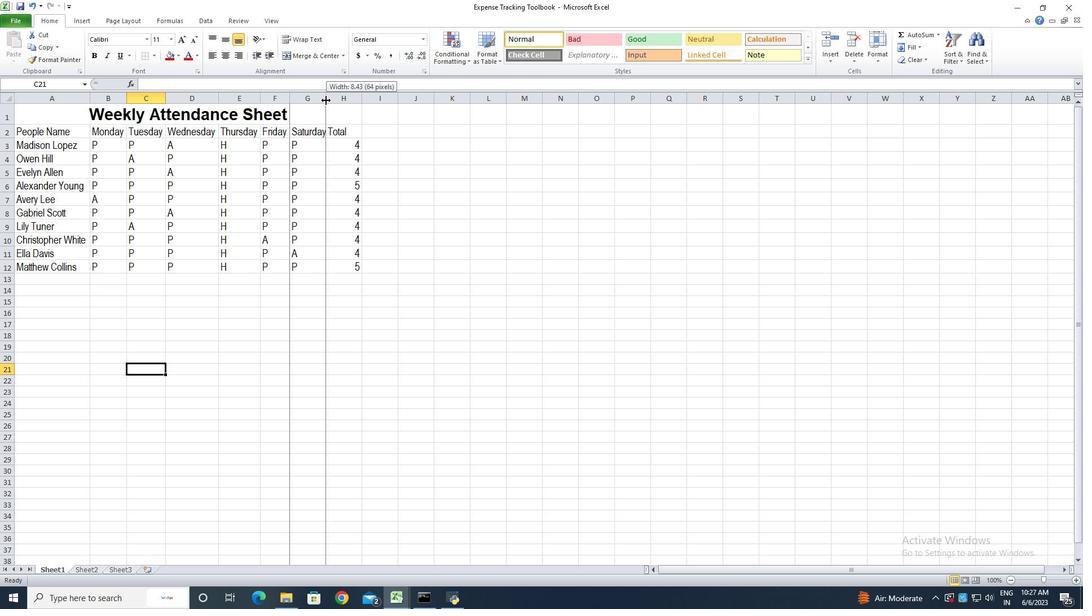 
Action: Mouse moved to (366, 101)
Screenshot: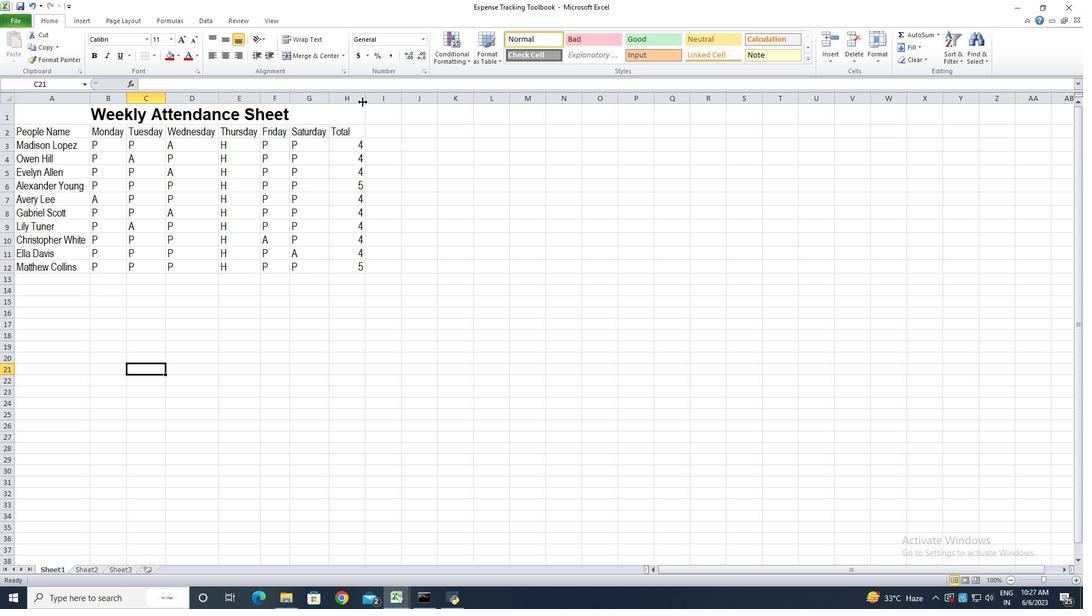 
Action: Mouse pressed left at (366, 101)
Screenshot: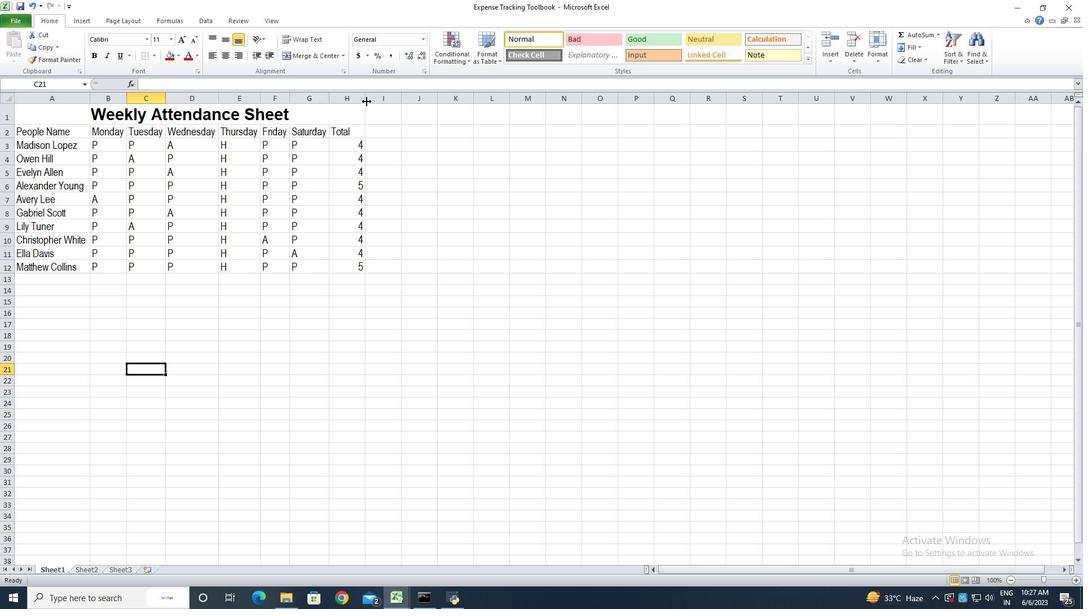 
Action: Mouse pressed left at (366, 101)
Screenshot: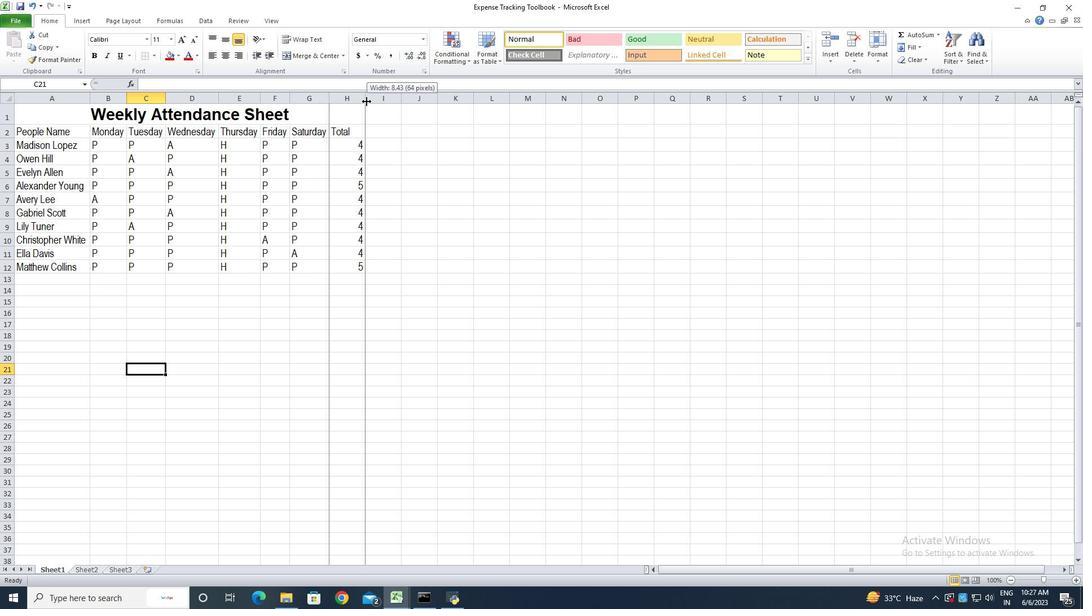 
Action: Mouse moved to (56, 111)
Screenshot: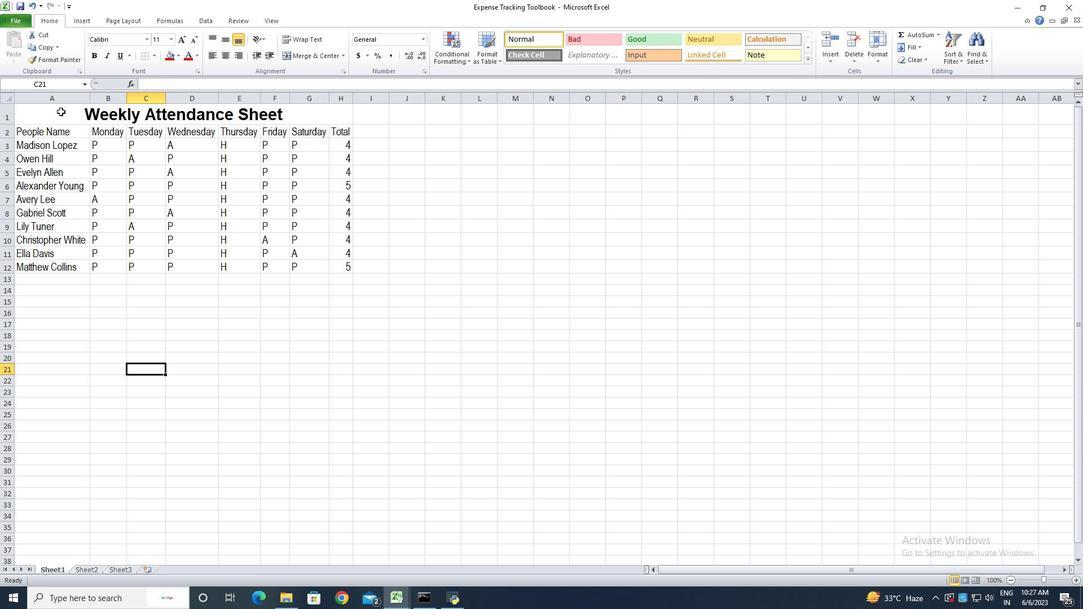 
Action: Mouse pressed left at (56, 111)
Screenshot: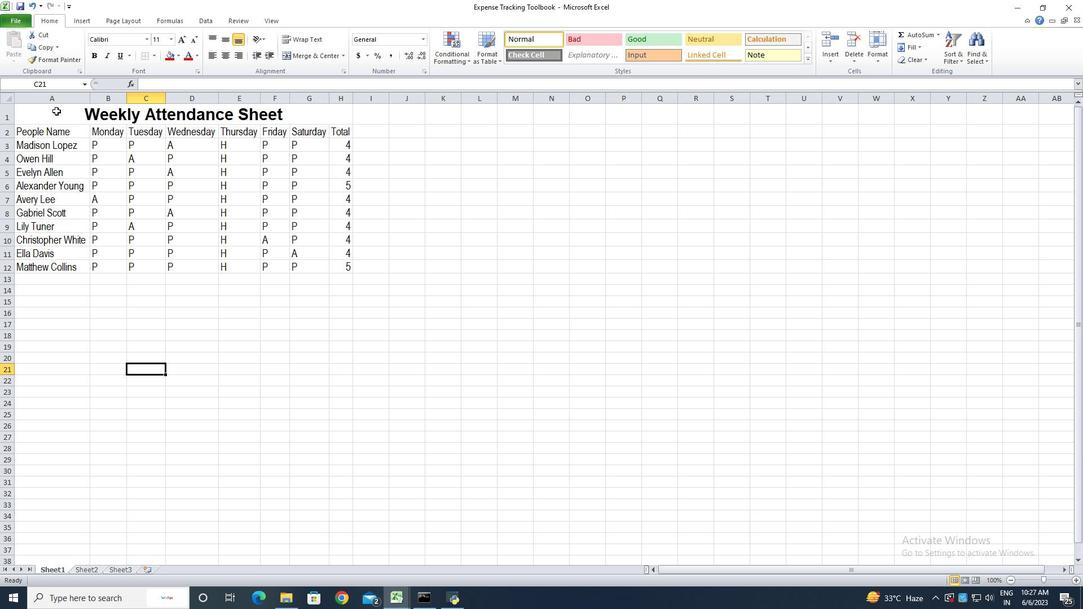 
Action: Mouse moved to (228, 39)
Screenshot: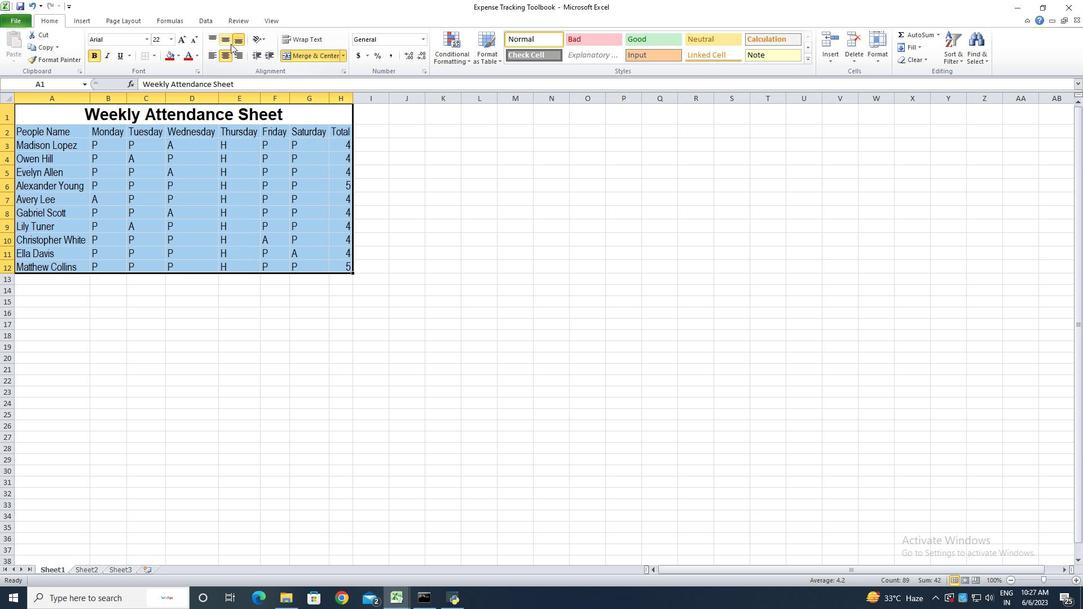 
Action: Mouse pressed left at (228, 39)
Screenshot: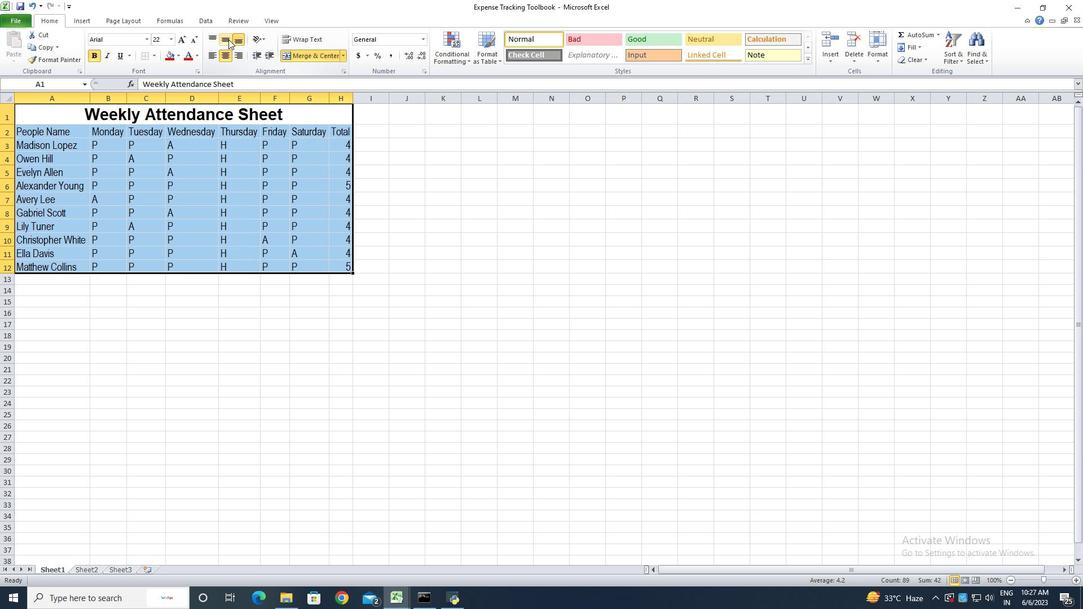 
Action: Mouse moved to (184, 295)
Screenshot: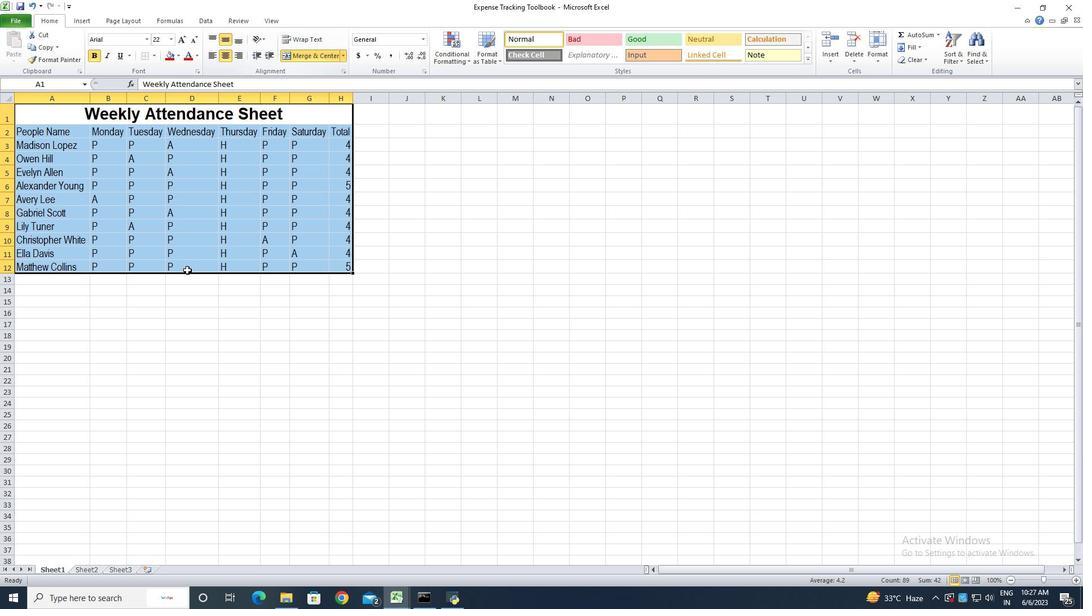 
Action: Mouse pressed left at (184, 295)
Screenshot: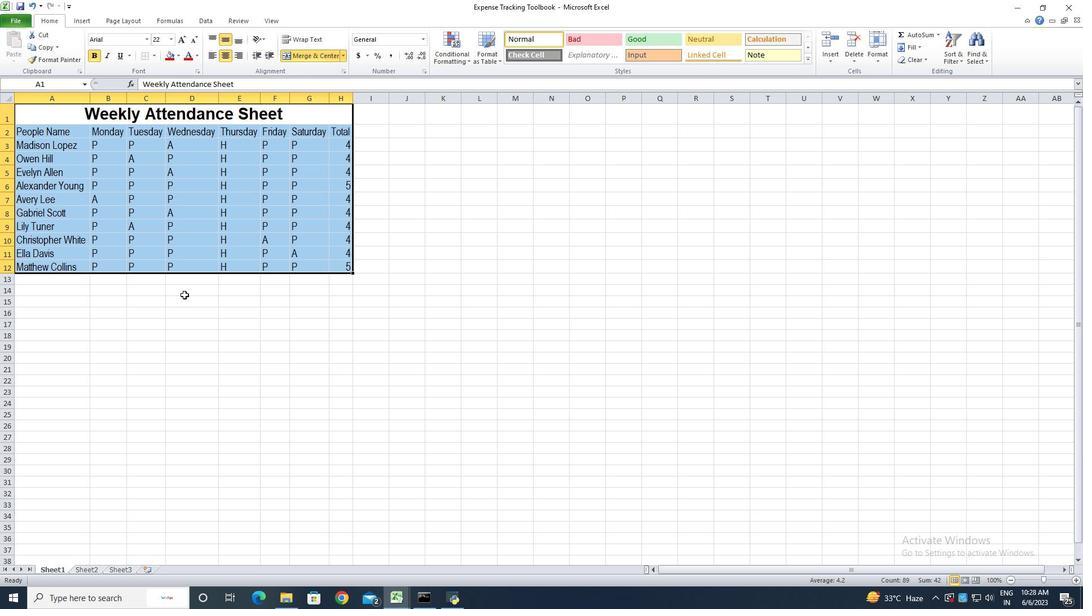 
Action: Key pressed ctrl+S
Screenshot: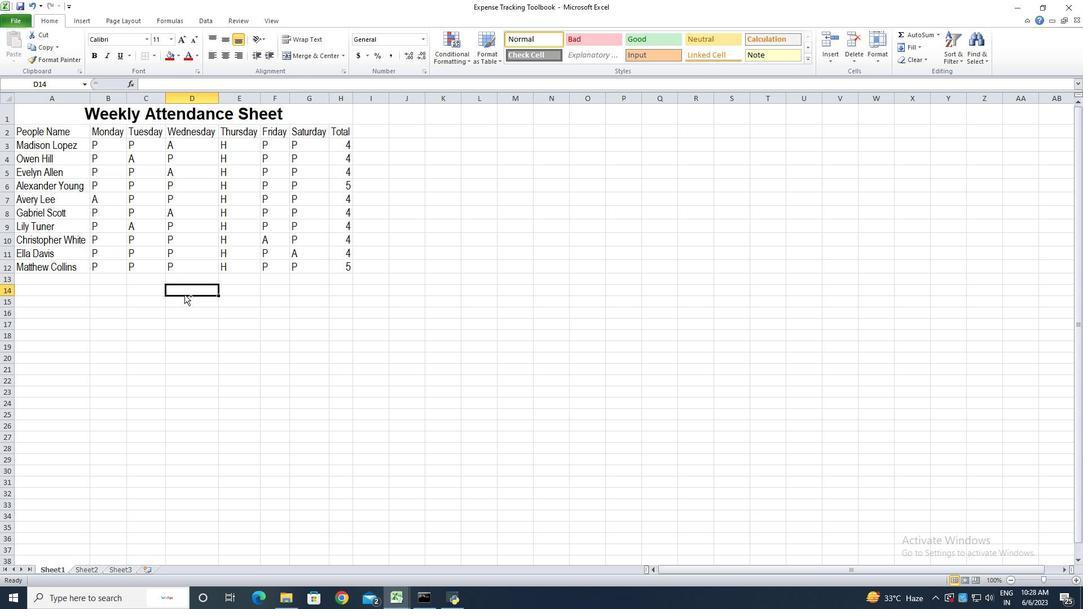 
